 Task: Find connections with filter location Limbach-Oberfrohna with filter topic #homebuyers with filter profile language Potuguese with filter current company Sony Pictures Networks India with filter school Central University of Haryana, Mahendergarh with filter industry Personal Care Services with filter service category Videography with filter keywords title Physical Therapy Assistant
Action: Mouse moved to (496, 59)
Screenshot: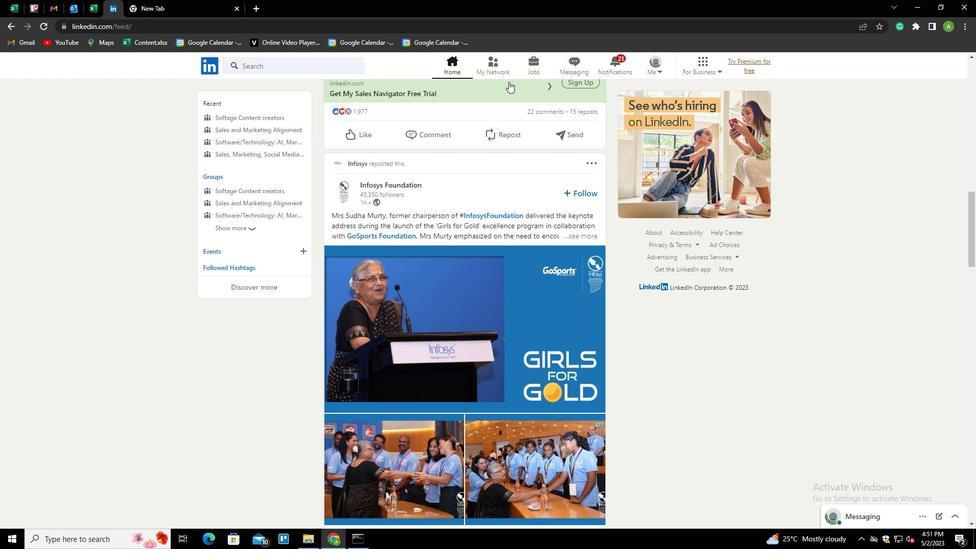 
Action: Mouse pressed left at (496, 59)
Screenshot: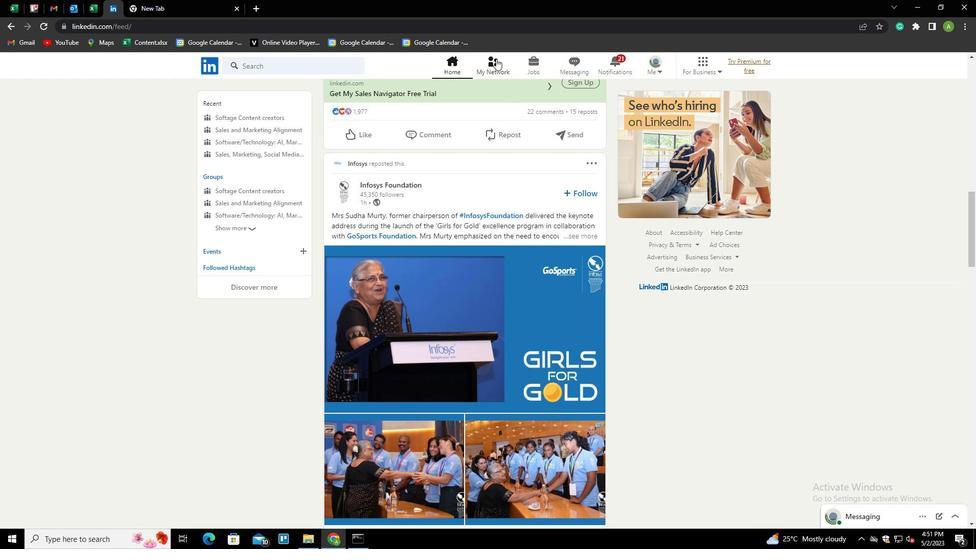 
Action: Mouse moved to (285, 118)
Screenshot: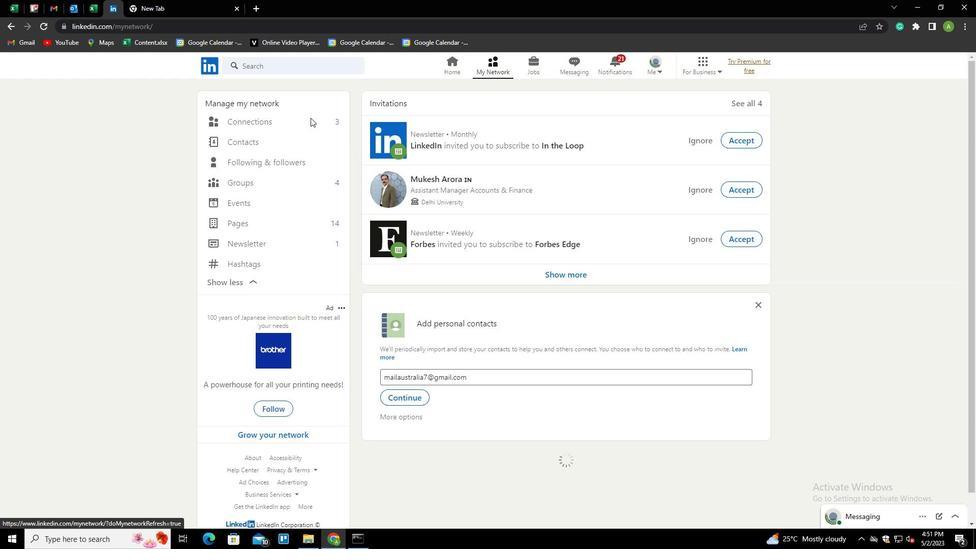 
Action: Mouse pressed left at (285, 118)
Screenshot: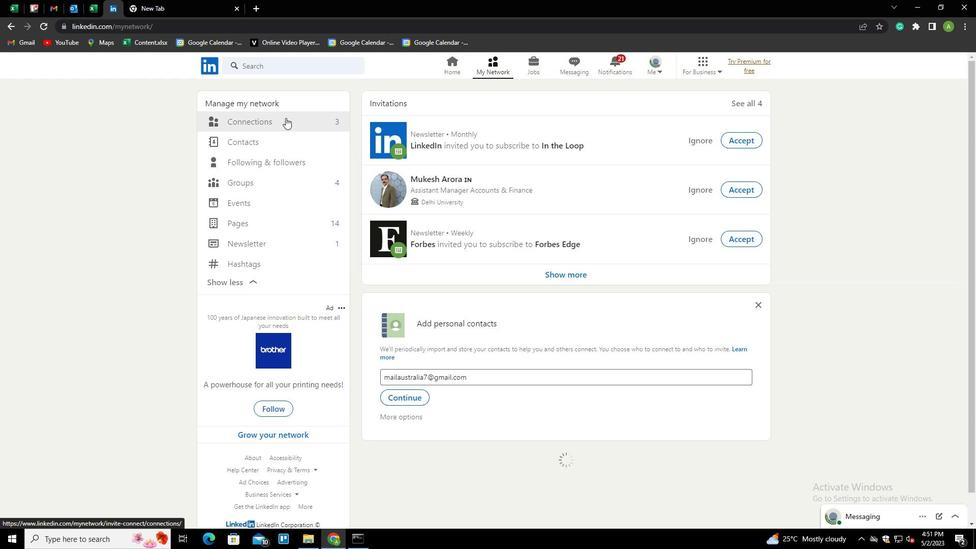 
Action: Mouse moved to (554, 124)
Screenshot: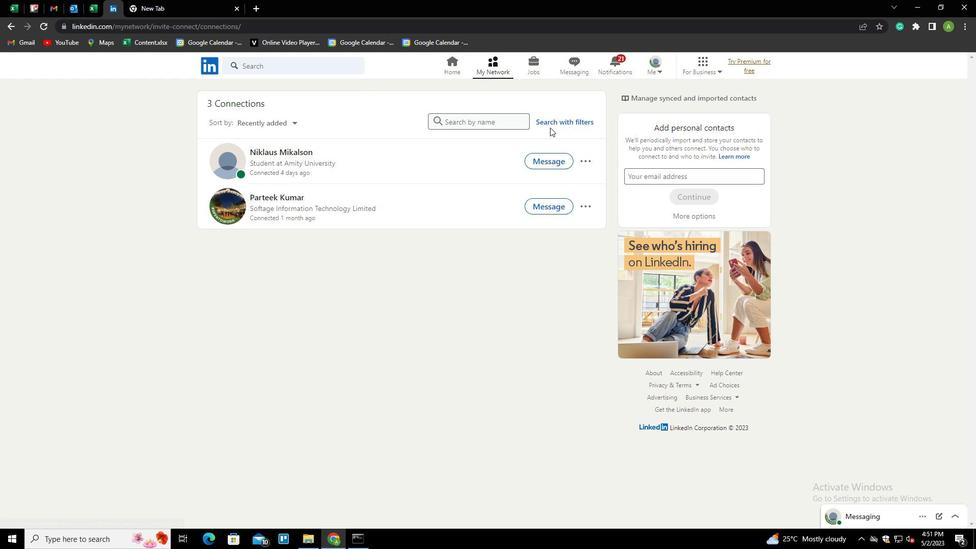 
Action: Mouse pressed left at (554, 124)
Screenshot: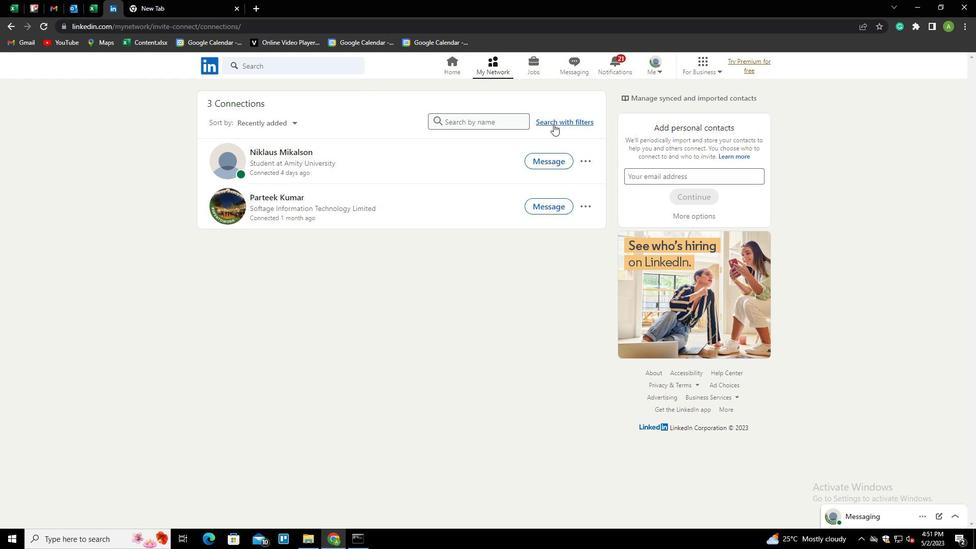 
Action: Mouse moved to (518, 95)
Screenshot: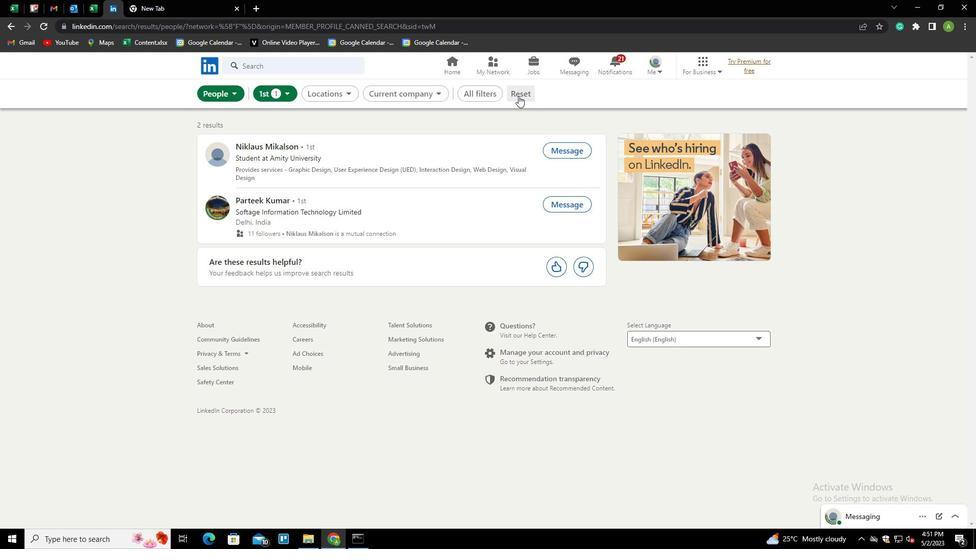 
Action: Mouse pressed left at (518, 95)
Screenshot: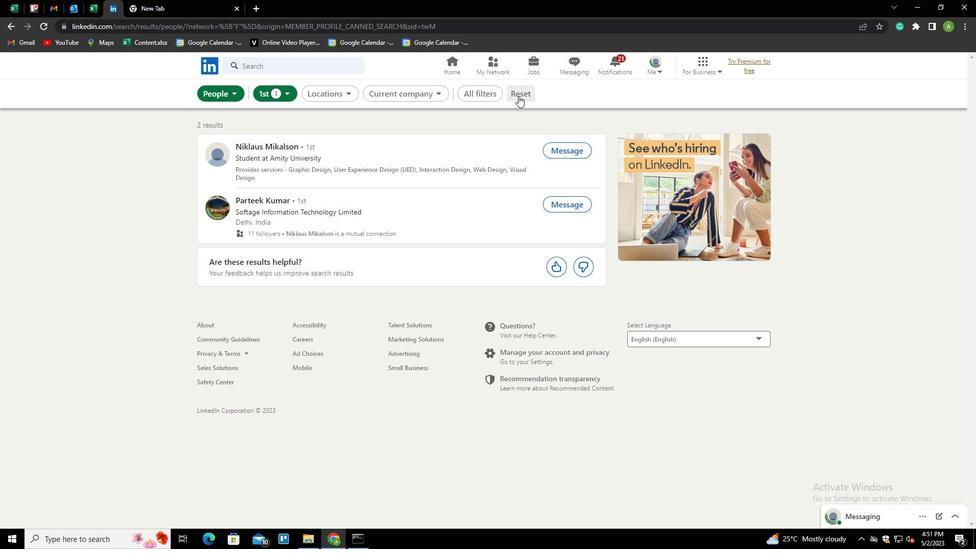
Action: Mouse moved to (512, 96)
Screenshot: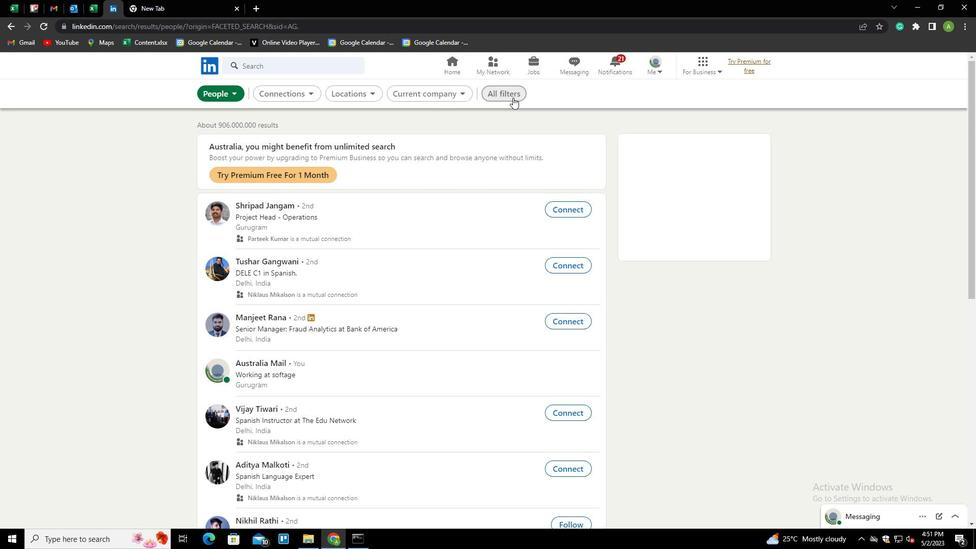 
Action: Mouse pressed left at (512, 96)
Screenshot: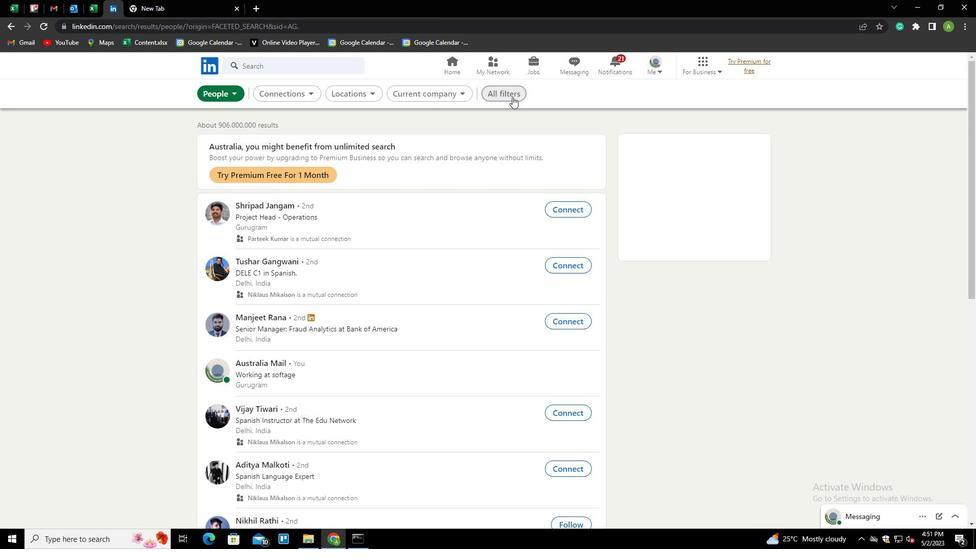 
Action: Mouse moved to (834, 276)
Screenshot: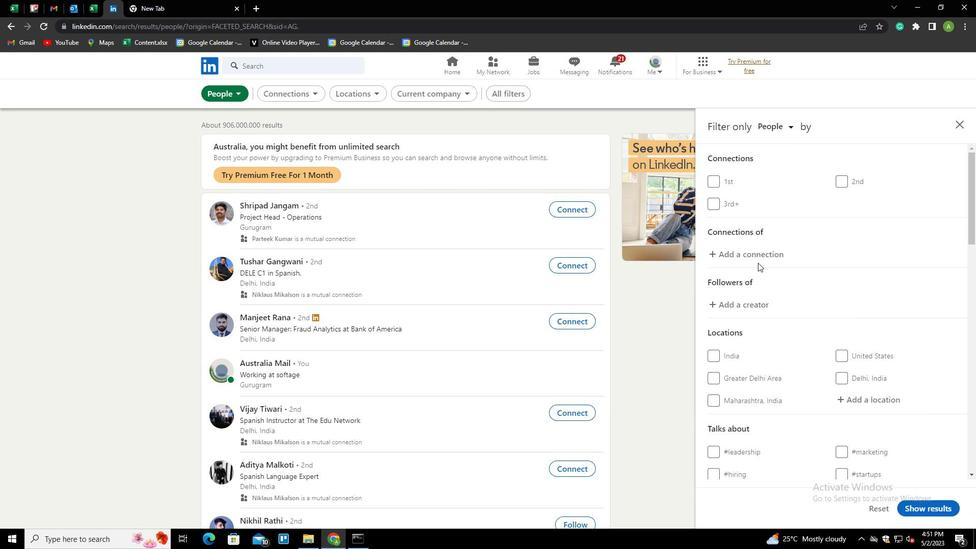 
Action: Mouse scrolled (834, 276) with delta (0, 0)
Screenshot: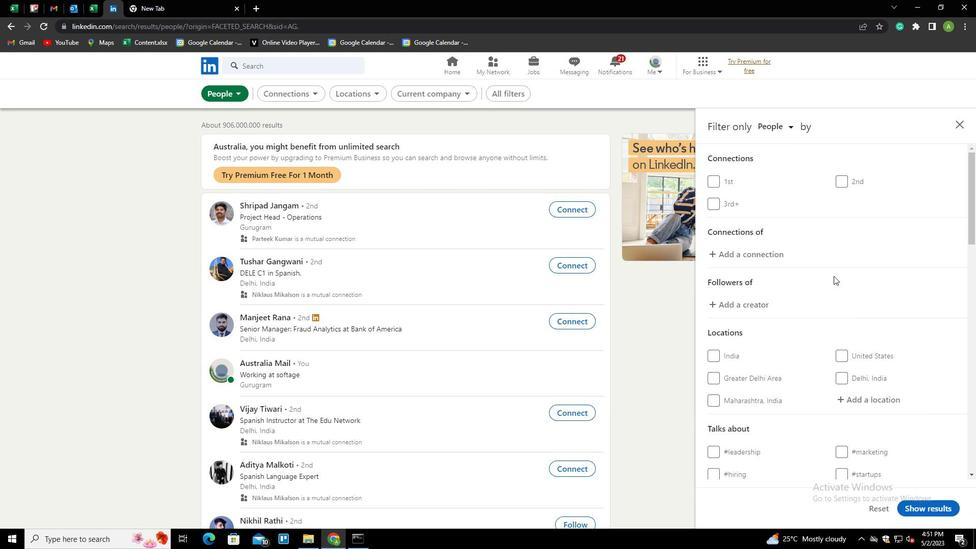 
Action: Mouse scrolled (834, 276) with delta (0, 0)
Screenshot: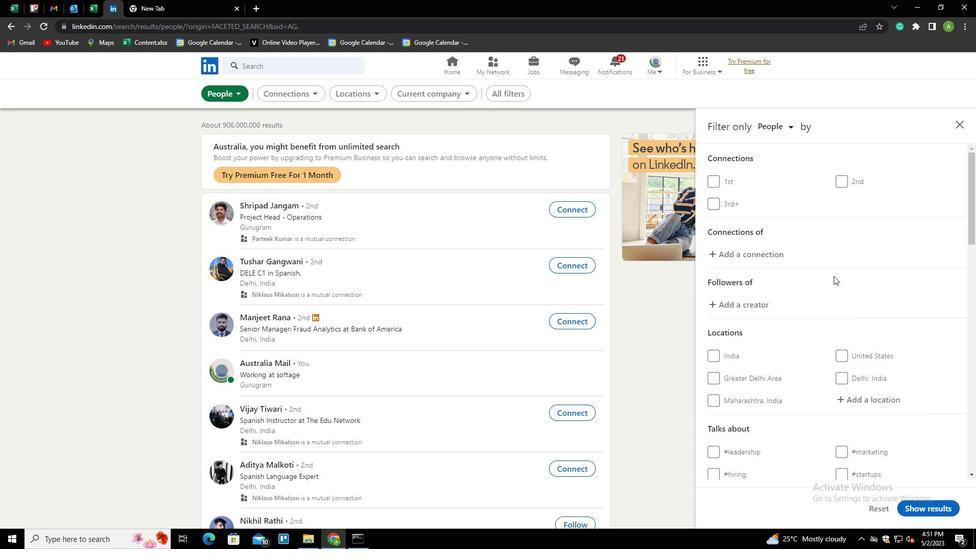 
Action: Mouse moved to (845, 294)
Screenshot: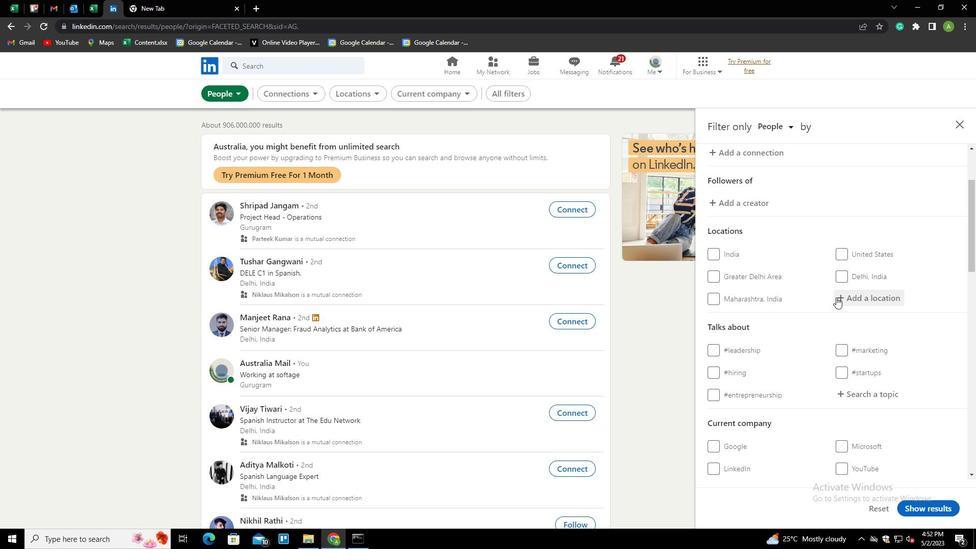 
Action: Mouse pressed left at (845, 294)
Screenshot: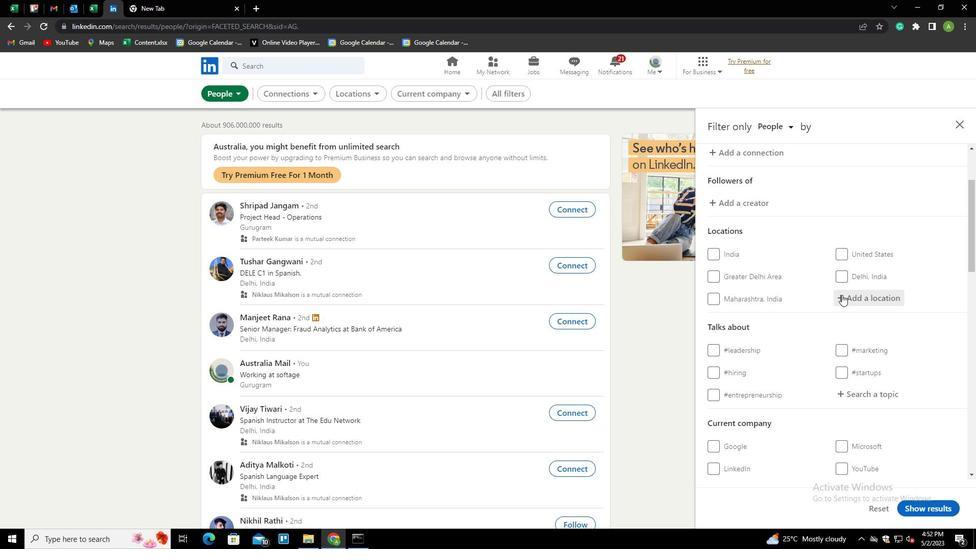 
Action: Mouse moved to (853, 296)
Screenshot: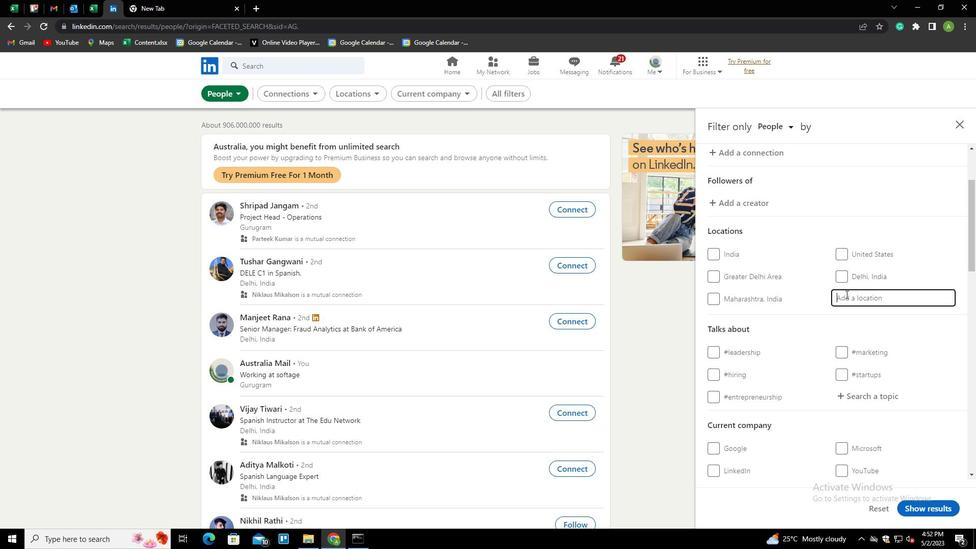 
Action: Mouse pressed left at (853, 296)
Screenshot: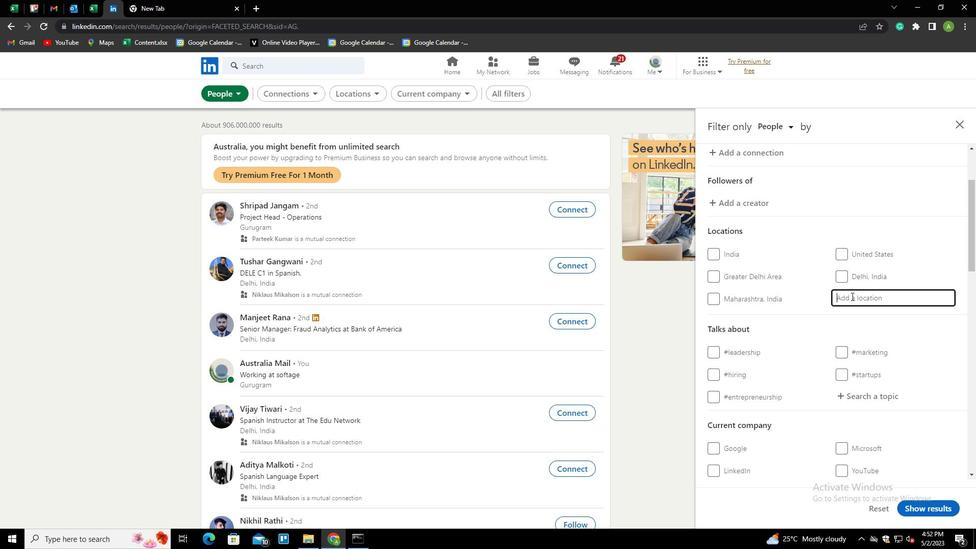 
Action: Mouse moved to (853, 297)
Screenshot: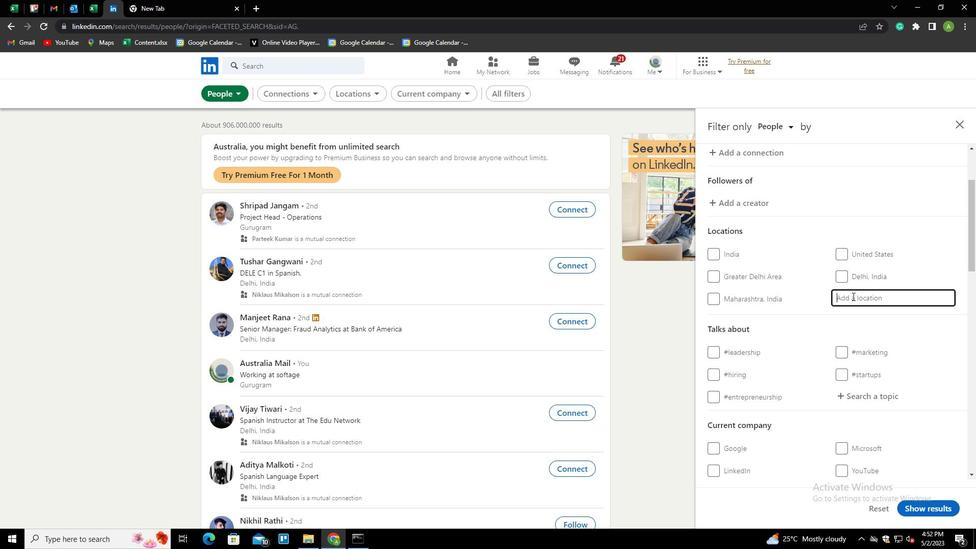 
Action: Key pressed <Key.shift>LIMBACH-<Key.shift>OBER<Key.down><Key.enter>
Screenshot: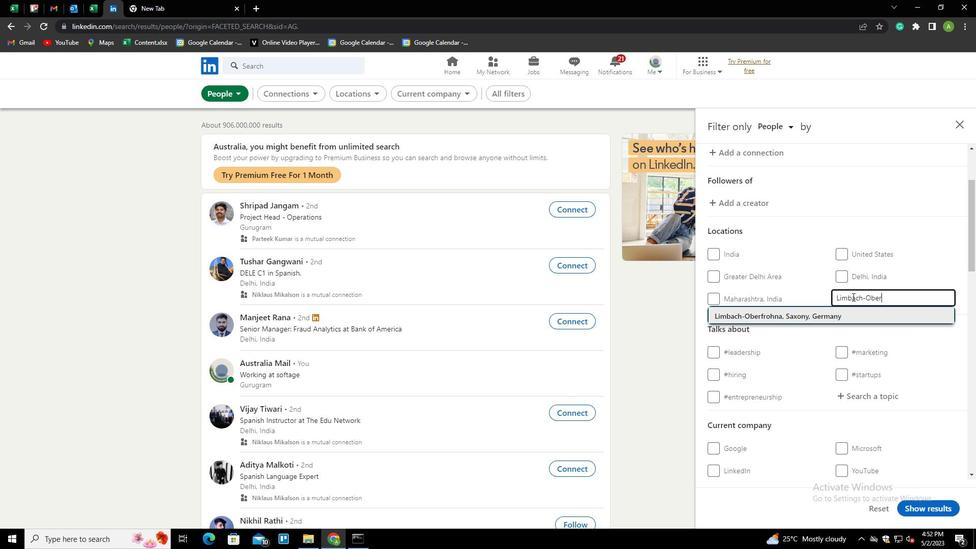 
Action: Mouse scrolled (853, 296) with delta (0, 0)
Screenshot: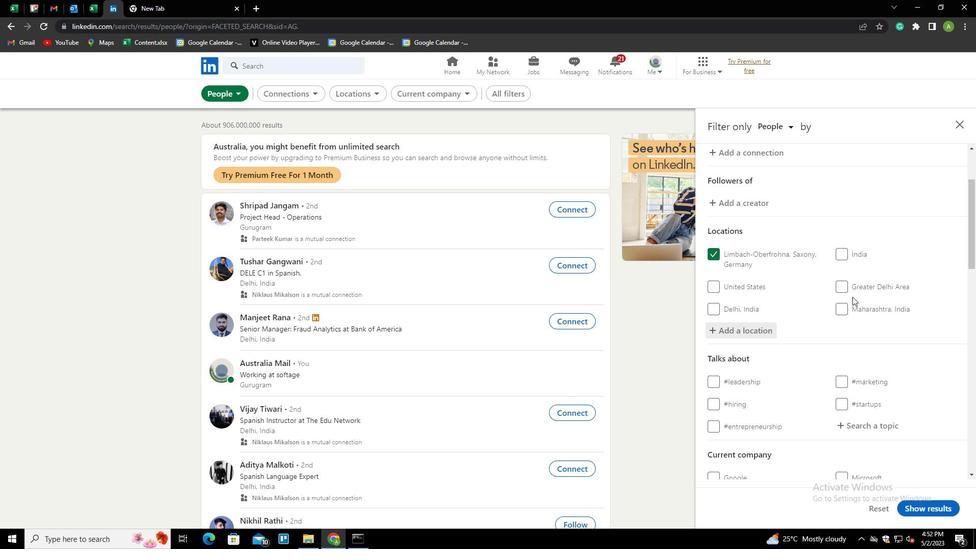 
Action: Mouse scrolled (853, 296) with delta (0, 0)
Screenshot: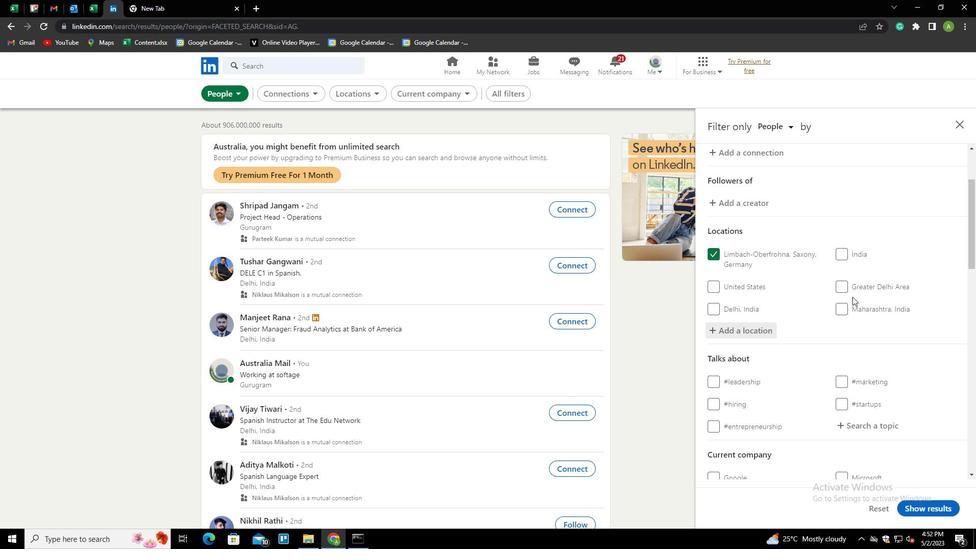 
Action: Mouse moved to (860, 325)
Screenshot: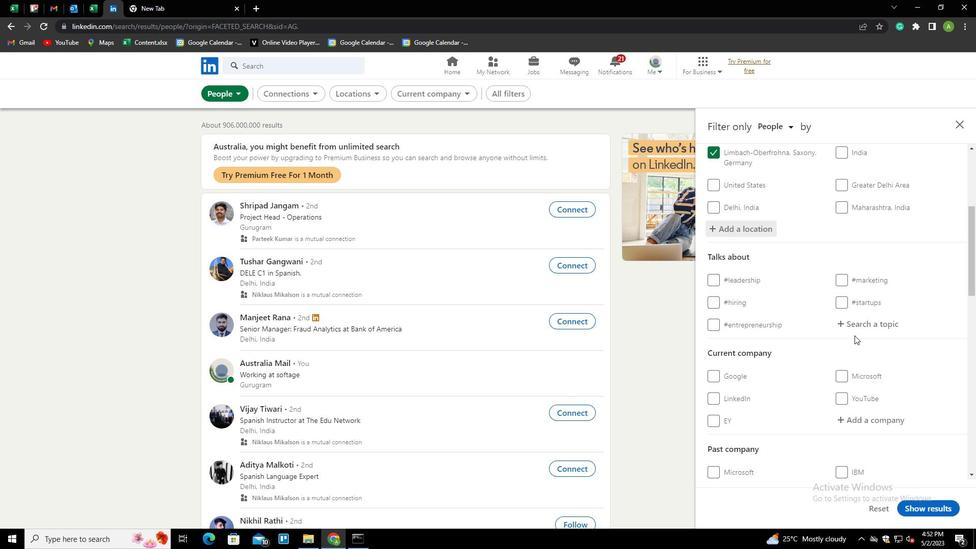 
Action: Mouse pressed left at (860, 325)
Screenshot: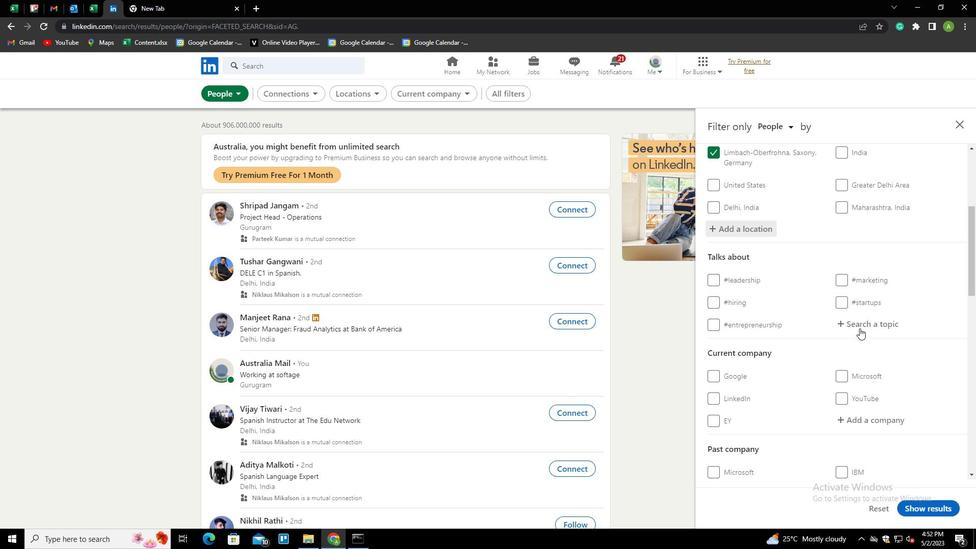 
Action: Key pressed HOMEBUYERS<Key.down><Key.enter>
Screenshot: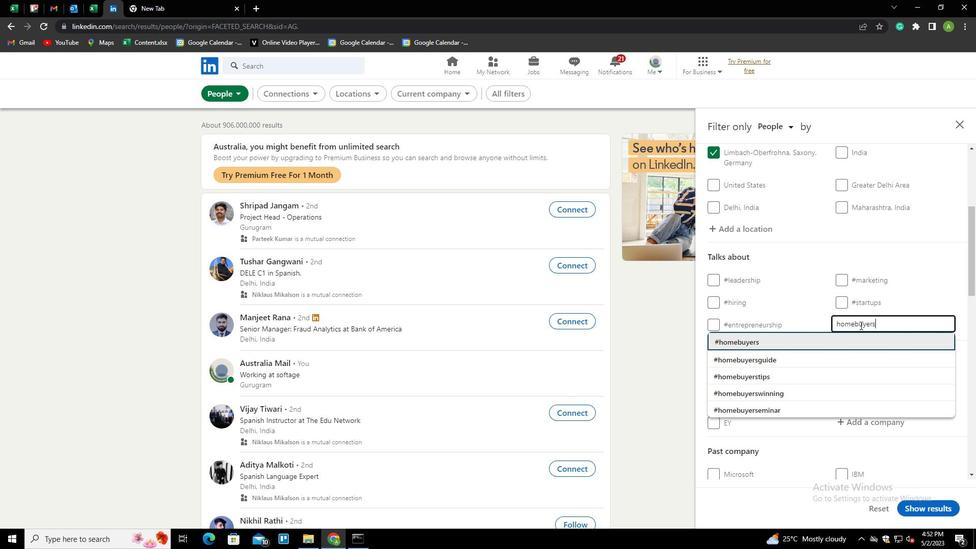 
Action: Mouse scrolled (860, 325) with delta (0, 0)
Screenshot: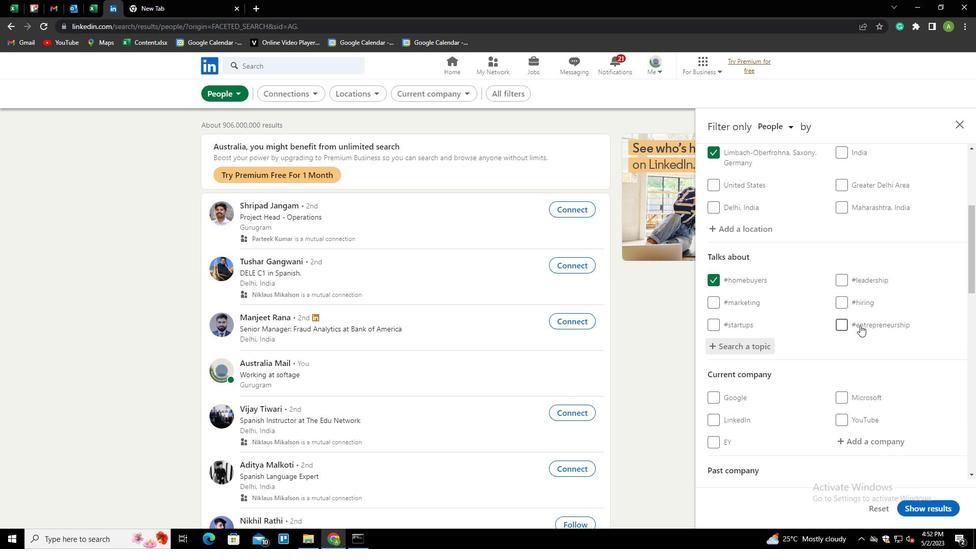 
Action: Mouse scrolled (860, 325) with delta (0, 0)
Screenshot: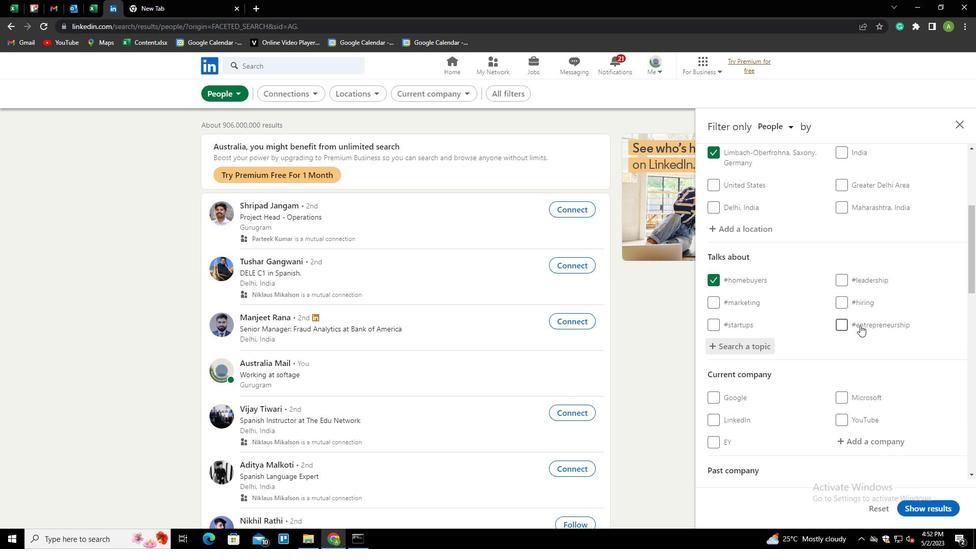 
Action: Mouse scrolled (860, 325) with delta (0, 0)
Screenshot: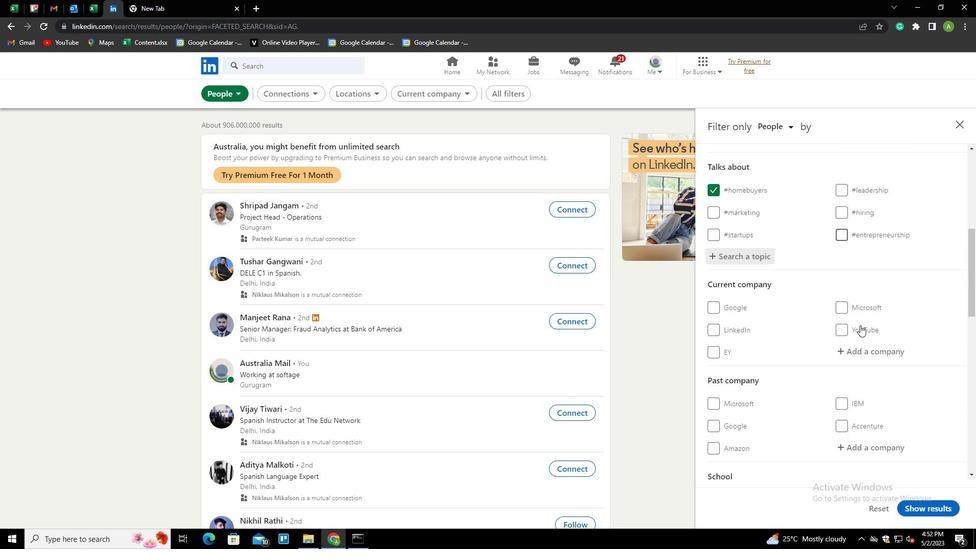 
Action: Mouse scrolled (860, 325) with delta (0, 0)
Screenshot: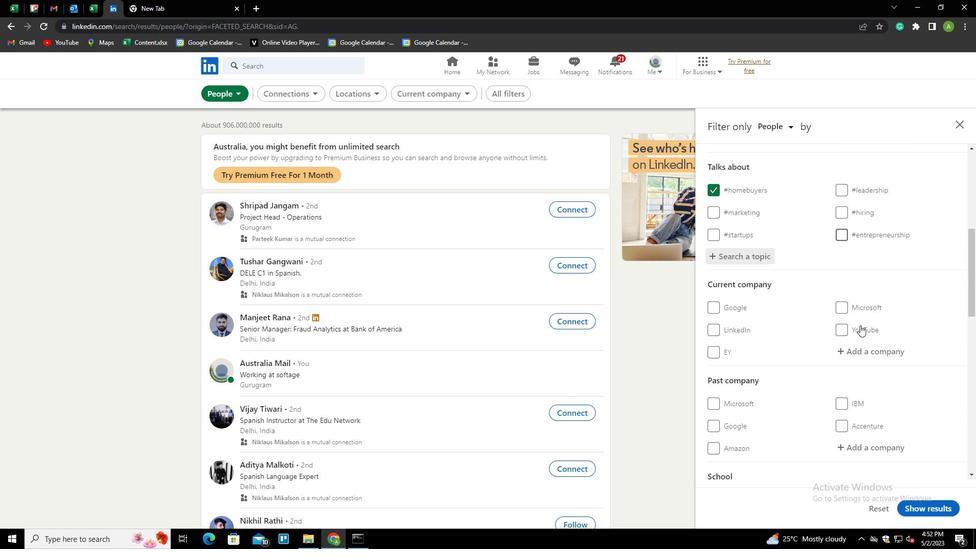 
Action: Mouse scrolled (860, 325) with delta (0, 0)
Screenshot: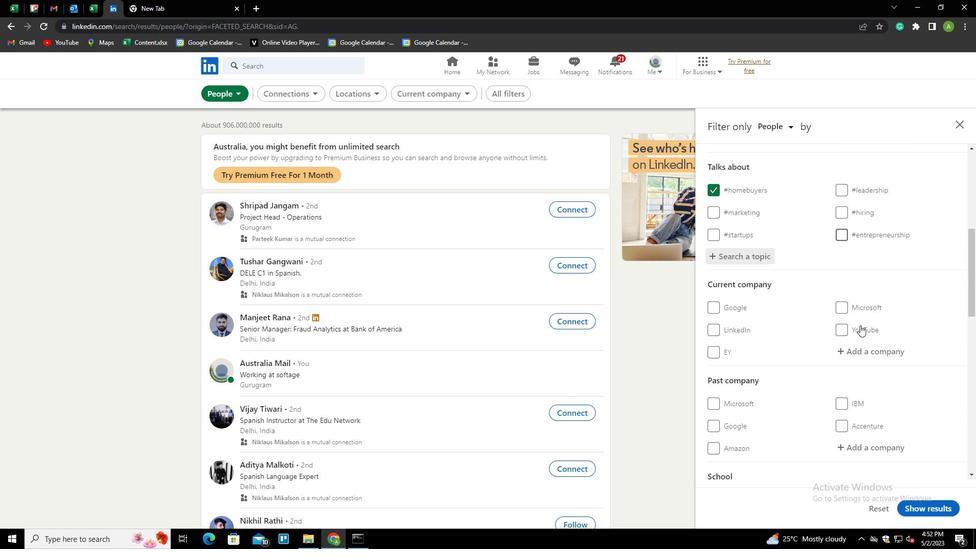 
Action: Mouse scrolled (860, 325) with delta (0, 0)
Screenshot: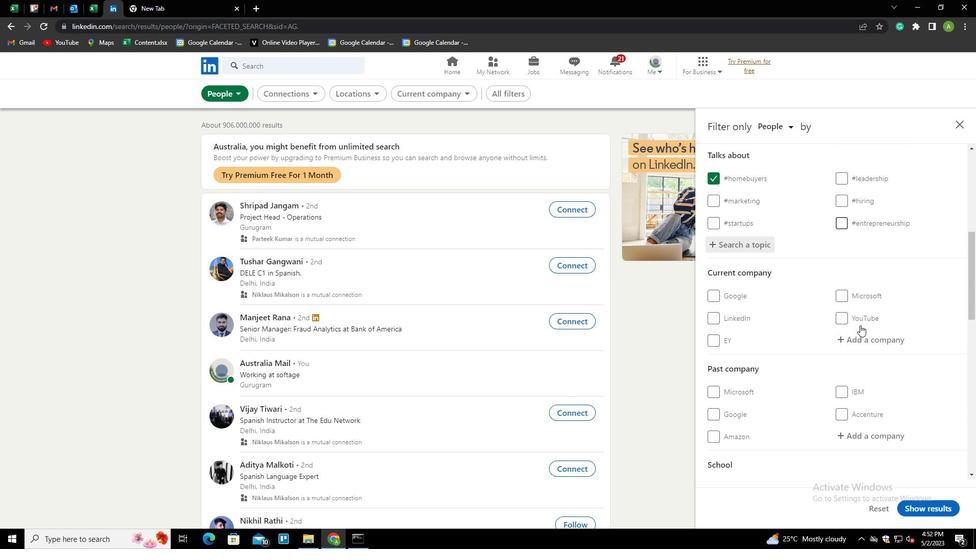 
Action: Mouse scrolled (860, 325) with delta (0, 0)
Screenshot: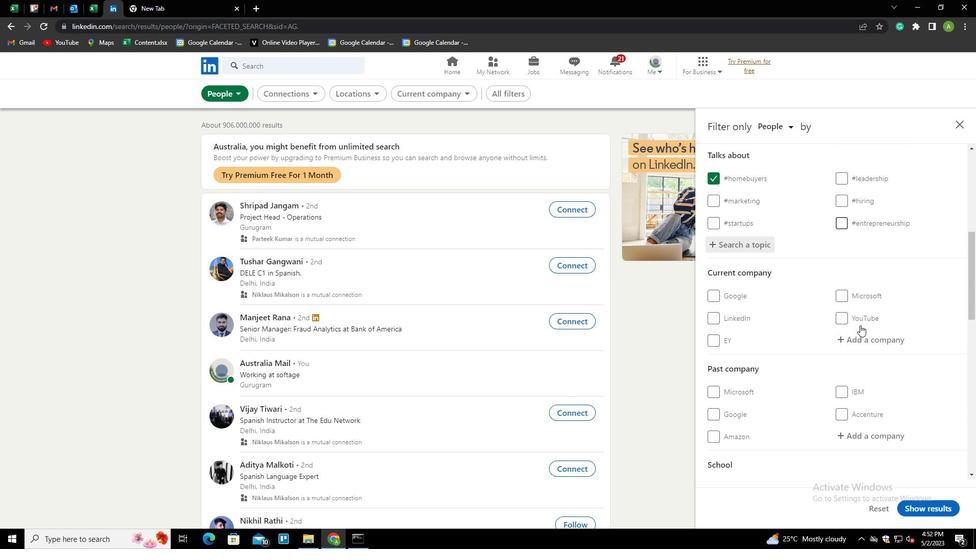 
Action: Mouse scrolled (860, 325) with delta (0, 0)
Screenshot: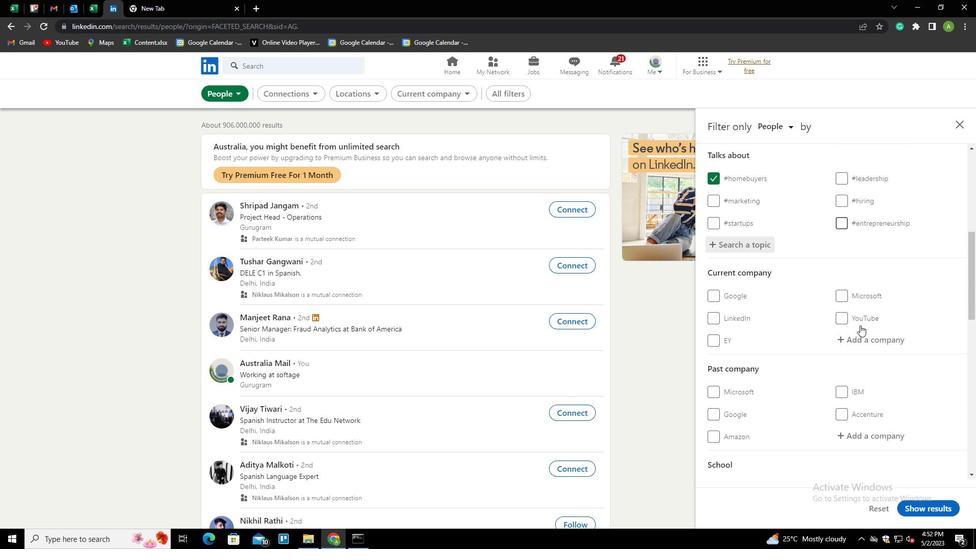 
Action: Mouse scrolled (860, 325) with delta (0, 0)
Screenshot: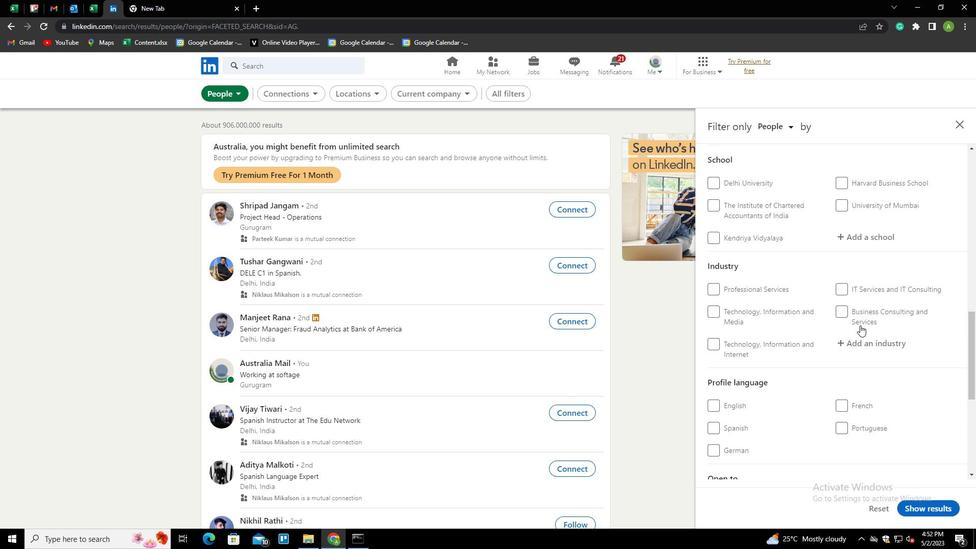 
Action: Mouse scrolled (860, 325) with delta (0, 0)
Screenshot: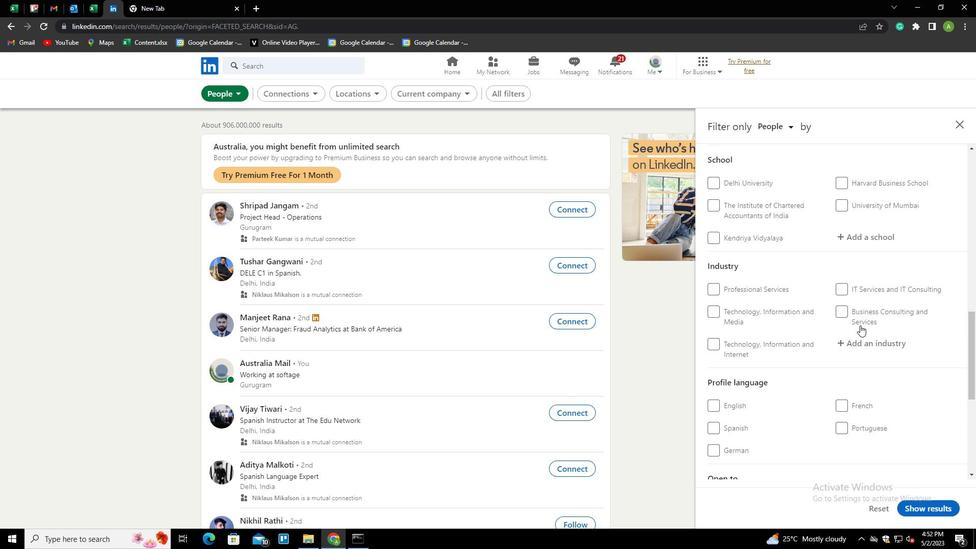 
Action: Mouse moved to (843, 328)
Screenshot: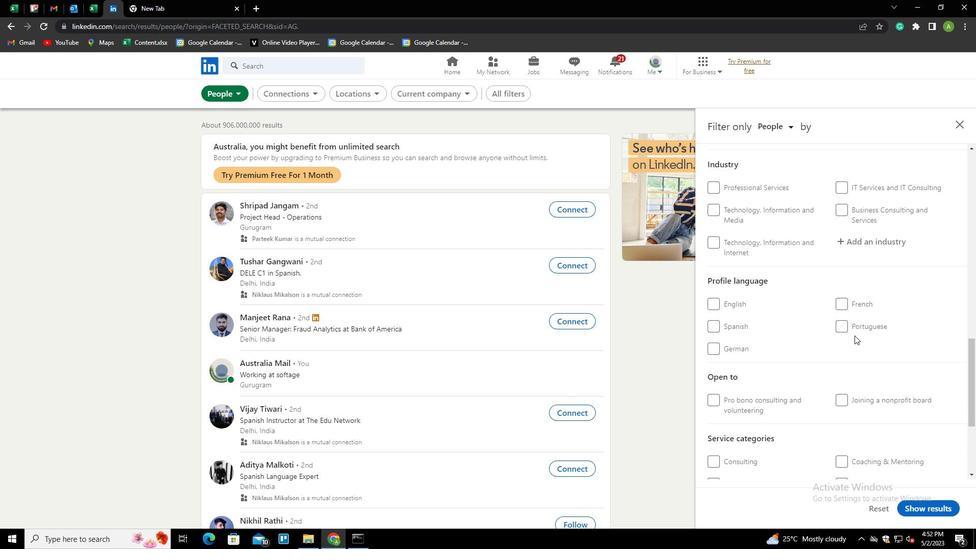 
Action: Mouse pressed left at (843, 328)
Screenshot: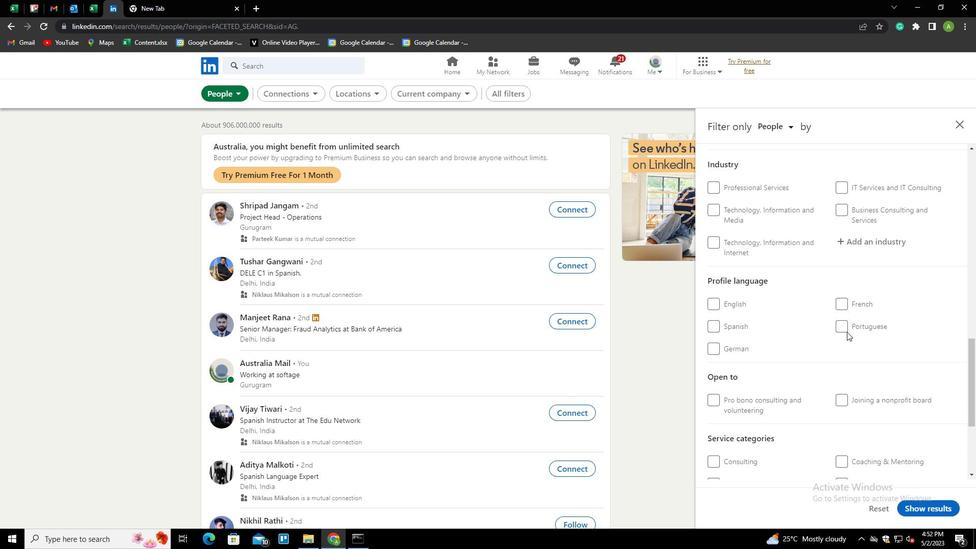 
Action: Mouse moved to (875, 311)
Screenshot: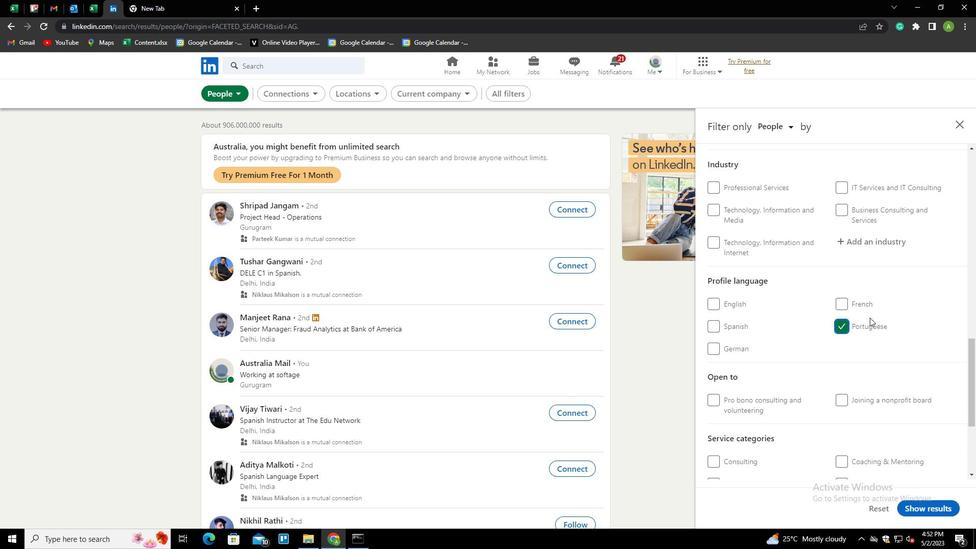 
Action: Mouse scrolled (875, 311) with delta (0, 0)
Screenshot: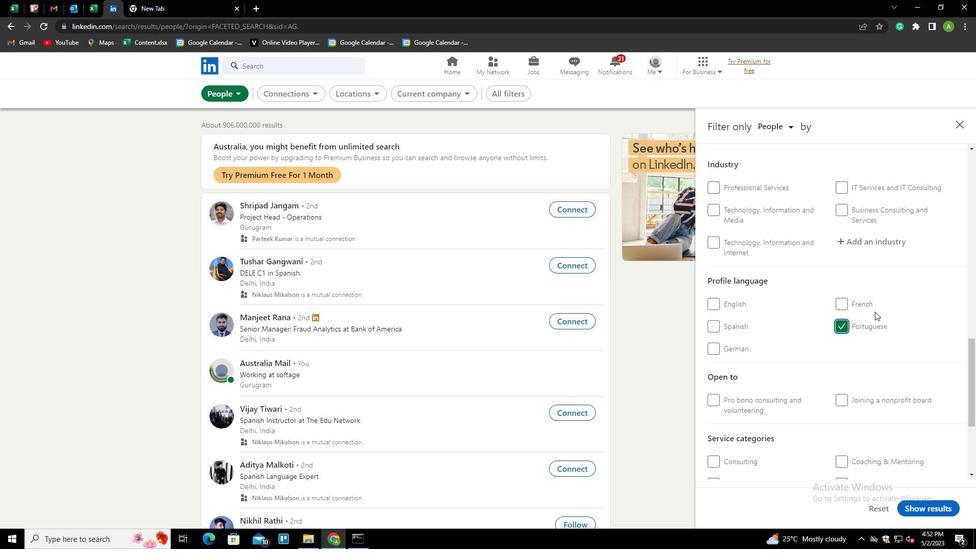 
Action: Mouse scrolled (875, 311) with delta (0, 0)
Screenshot: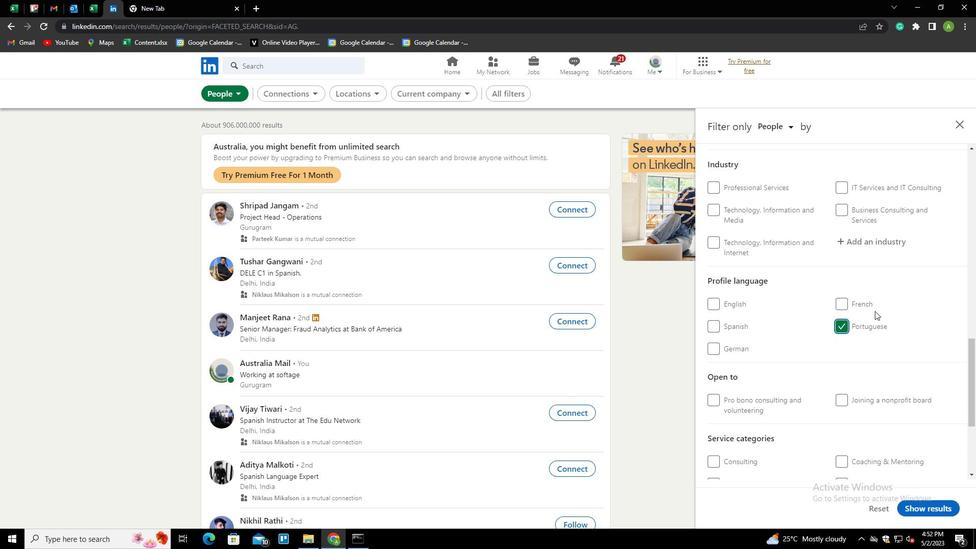 
Action: Mouse scrolled (875, 311) with delta (0, 0)
Screenshot: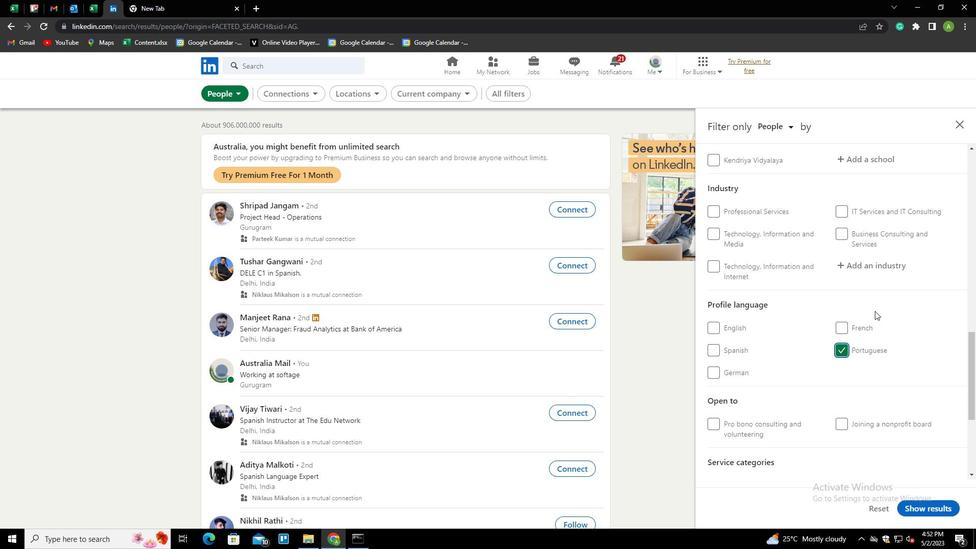 
Action: Mouse scrolled (875, 311) with delta (0, 0)
Screenshot: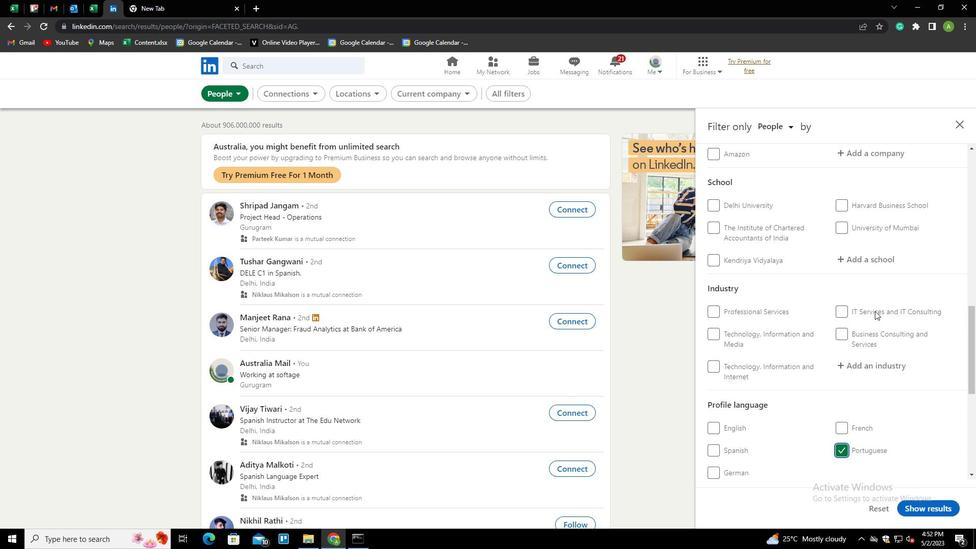 
Action: Mouse scrolled (875, 311) with delta (0, 0)
Screenshot: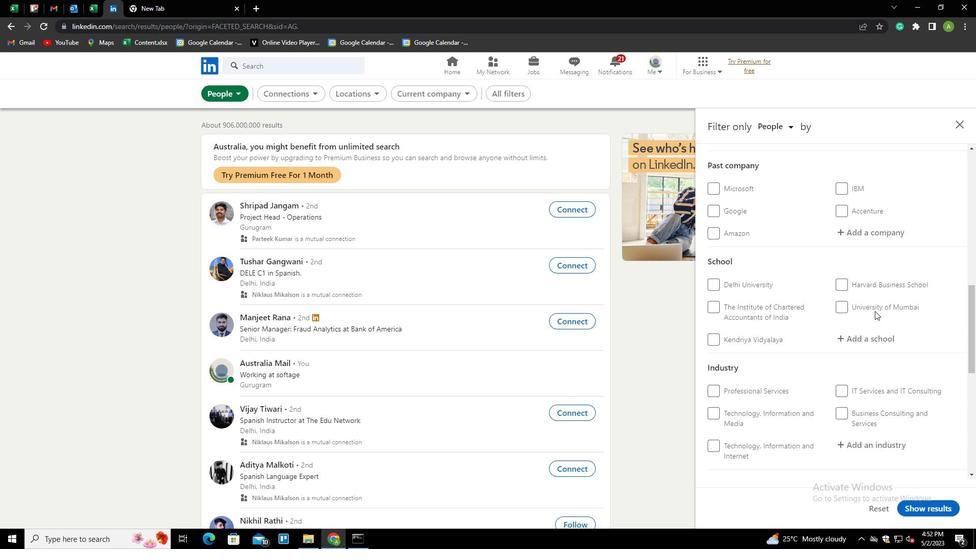 
Action: Mouse scrolled (875, 311) with delta (0, 0)
Screenshot: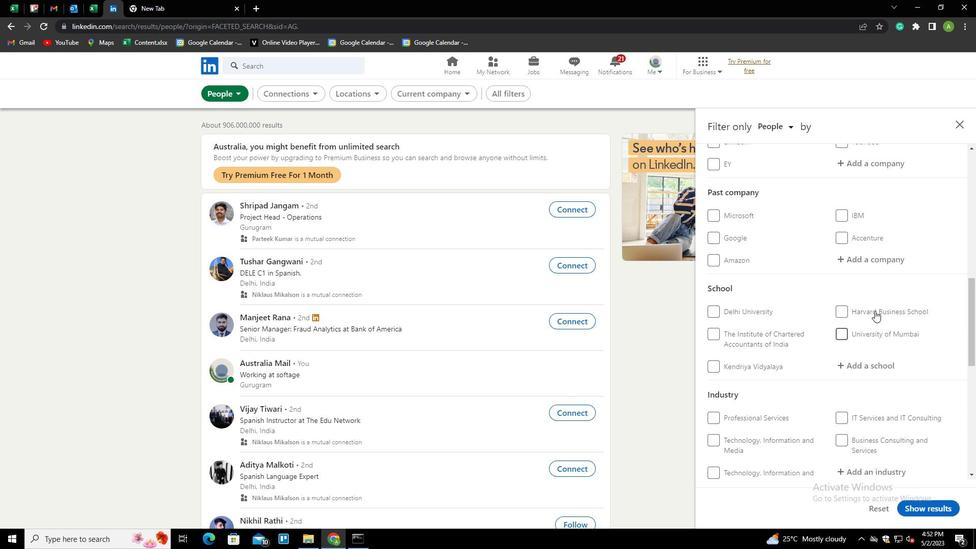 
Action: Mouse scrolled (875, 311) with delta (0, 0)
Screenshot: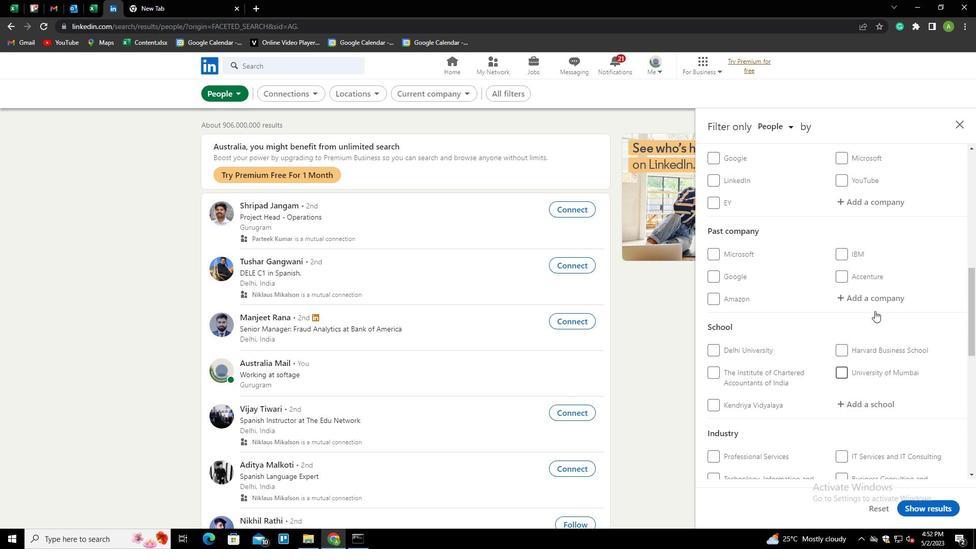 
Action: Mouse scrolled (875, 311) with delta (0, 0)
Screenshot: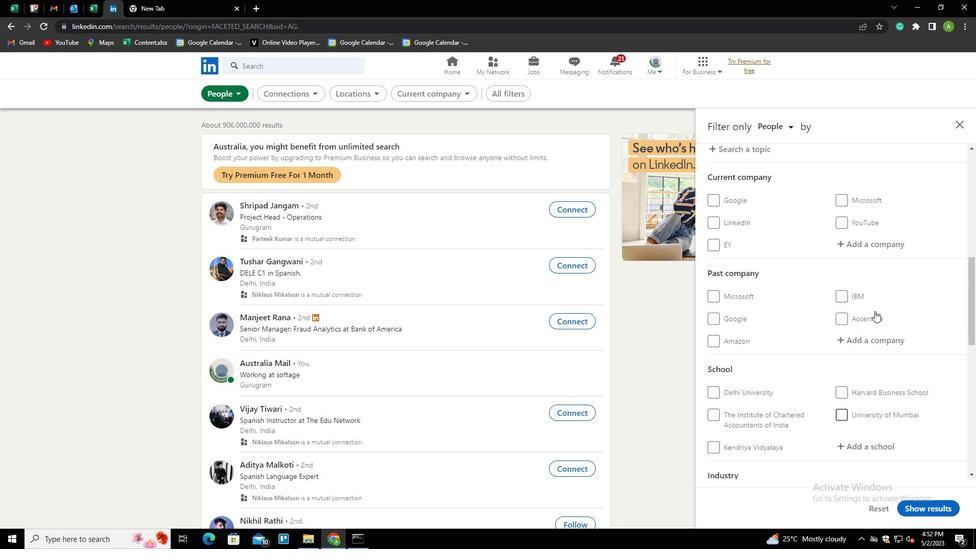 
Action: Mouse moved to (867, 335)
Screenshot: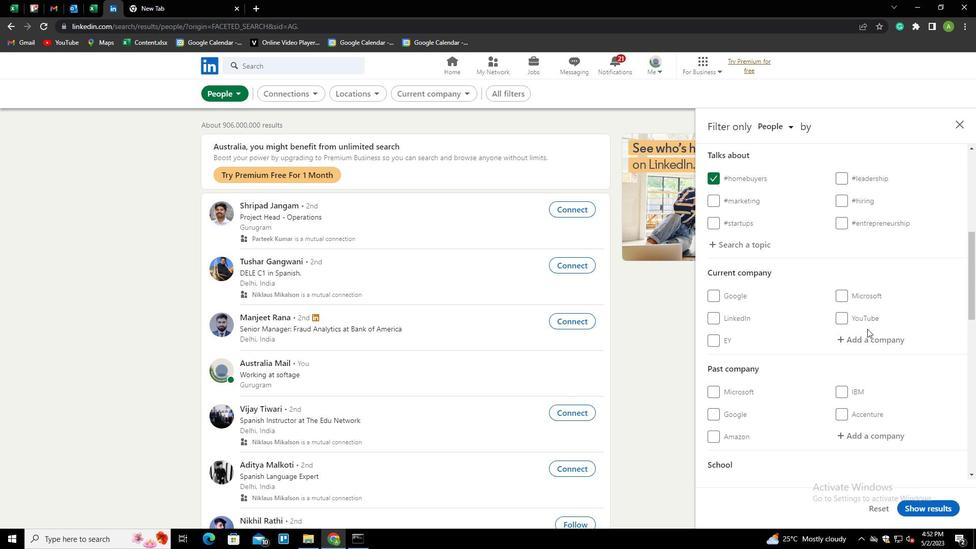 
Action: Mouse pressed left at (867, 335)
Screenshot: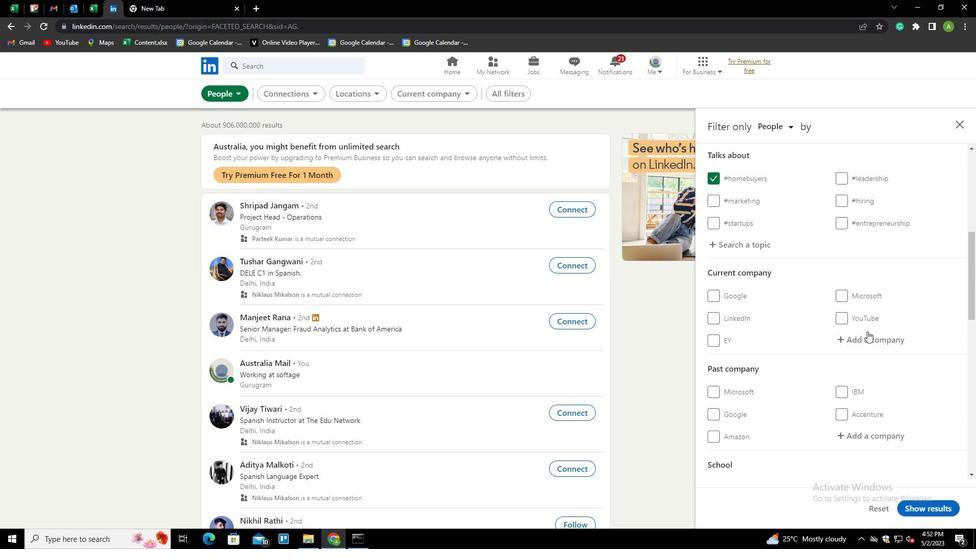
Action: Mouse moved to (867, 335)
Screenshot: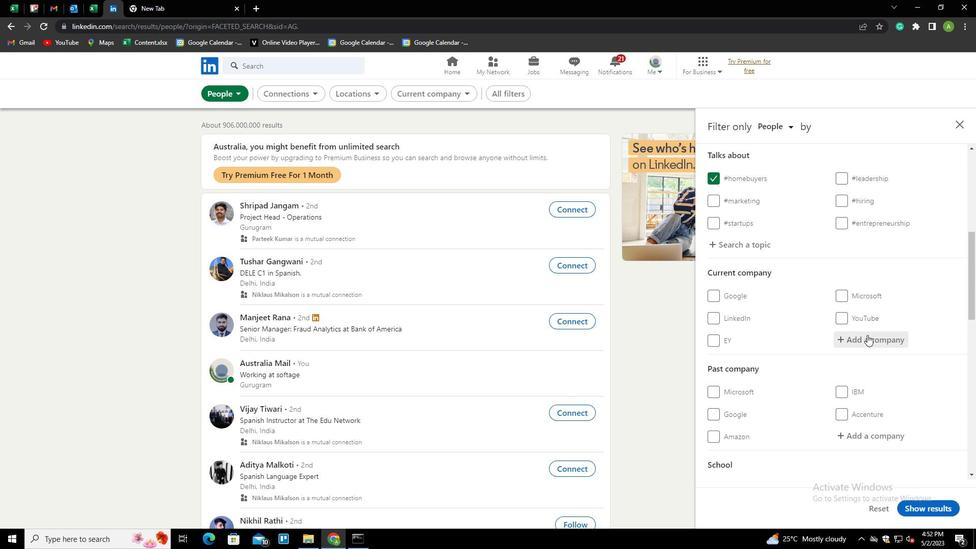 
Action: Key pressed <Key.shift>
Screenshot: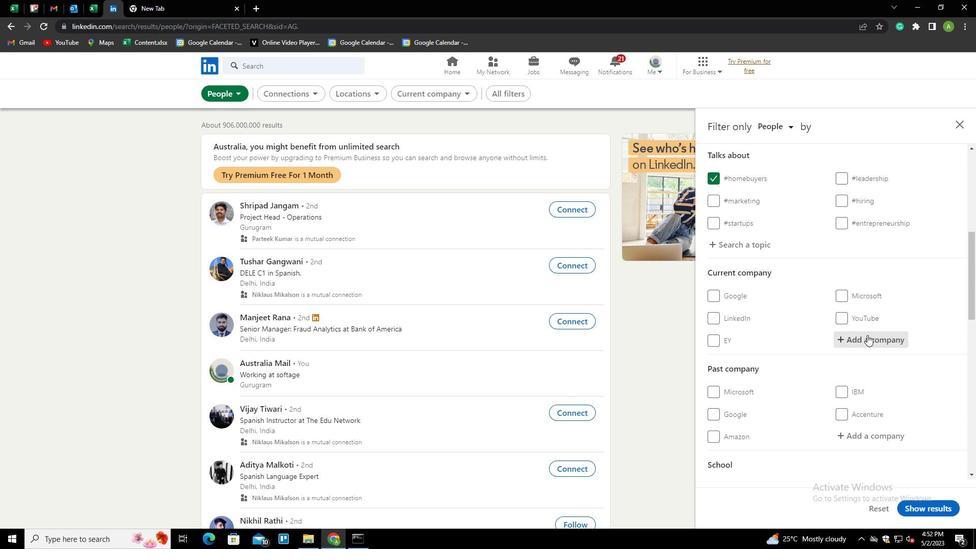 
Action: Mouse moved to (866, 336)
Screenshot: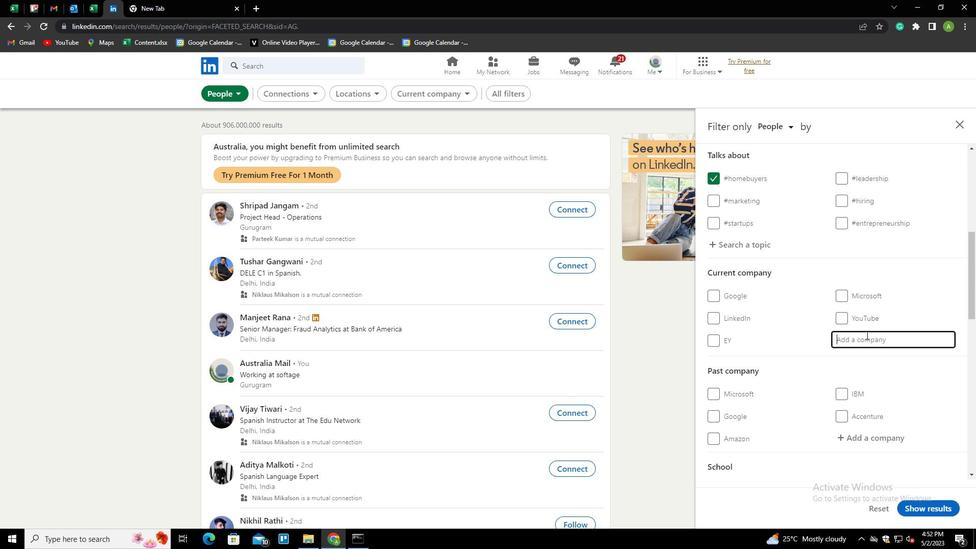
Action: Key pressed S
Screenshot: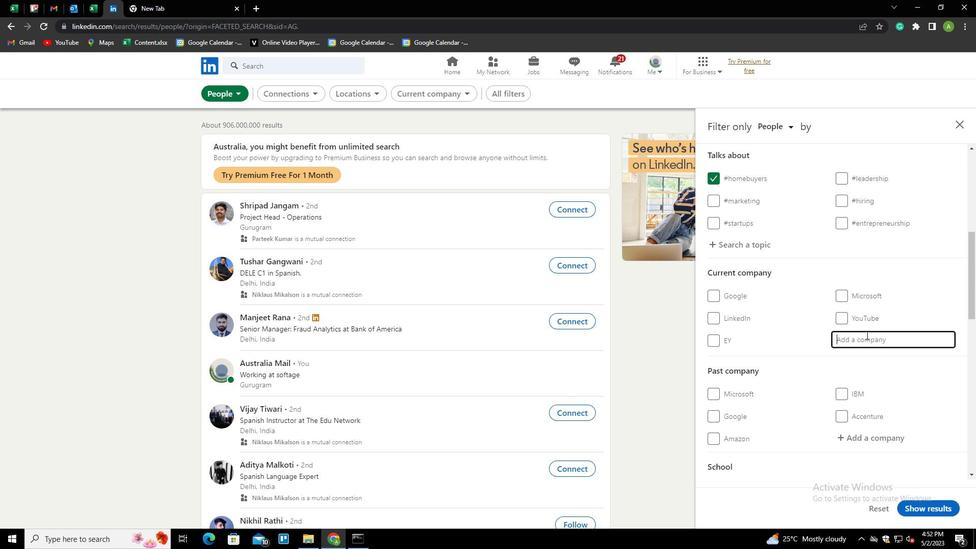 
Action: Mouse moved to (864, 337)
Screenshot: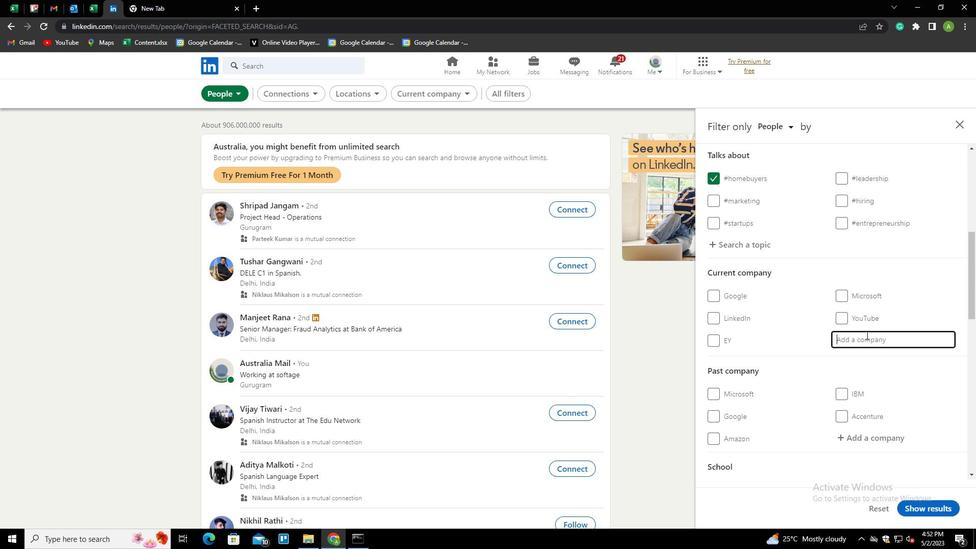 
Action: Key pressed ONL<Key.backspace>Y<Key.space><Key.shift>PU<Key.backspace>ICTURES<Key.down><Key.down><Key.up><Key.down><Key.space><Key.shift>NETWORKS<Key.down><Key.enter>
Screenshot: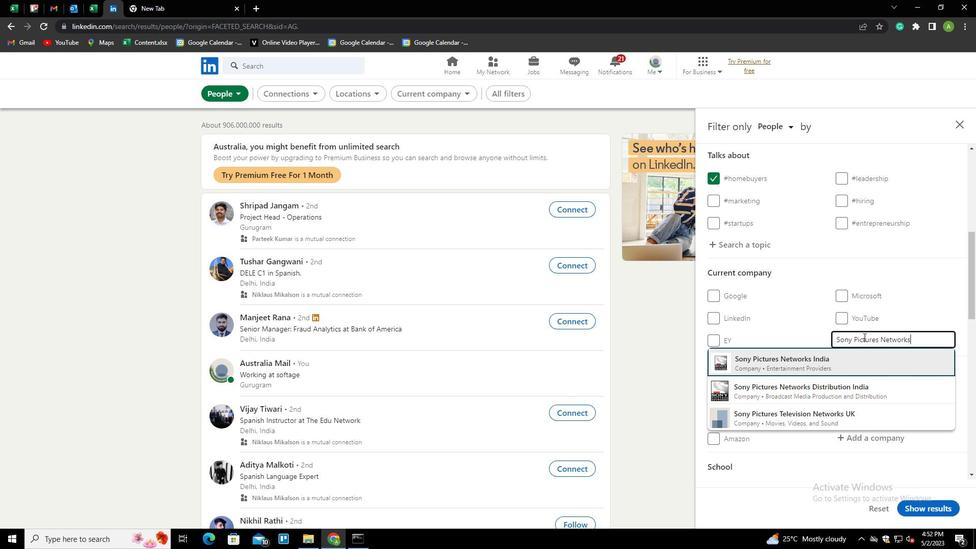 
Action: Mouse scrolled (864, 336) with delta (0, 0)
Screenshot: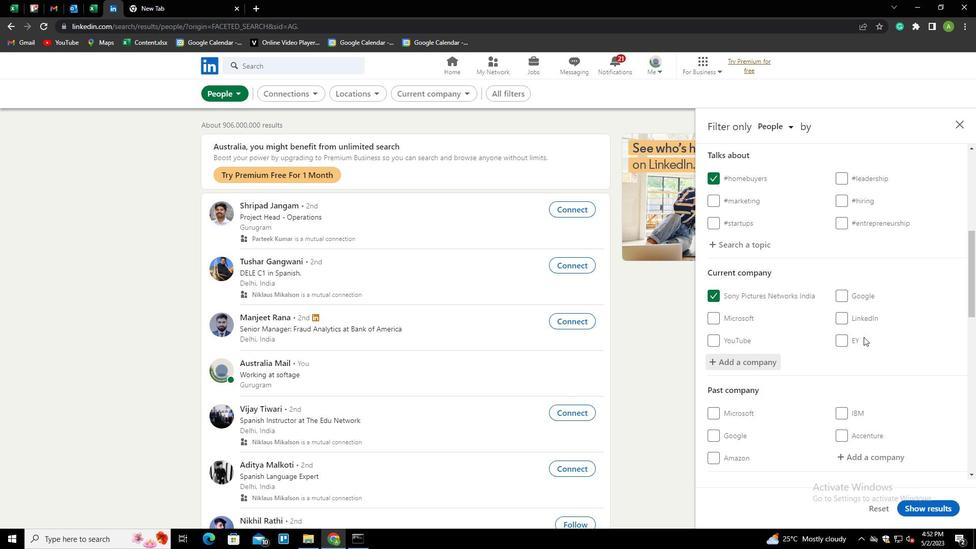 
Action: Mouse scrolled (864, 336) with delta (0, 0)
Screenshot: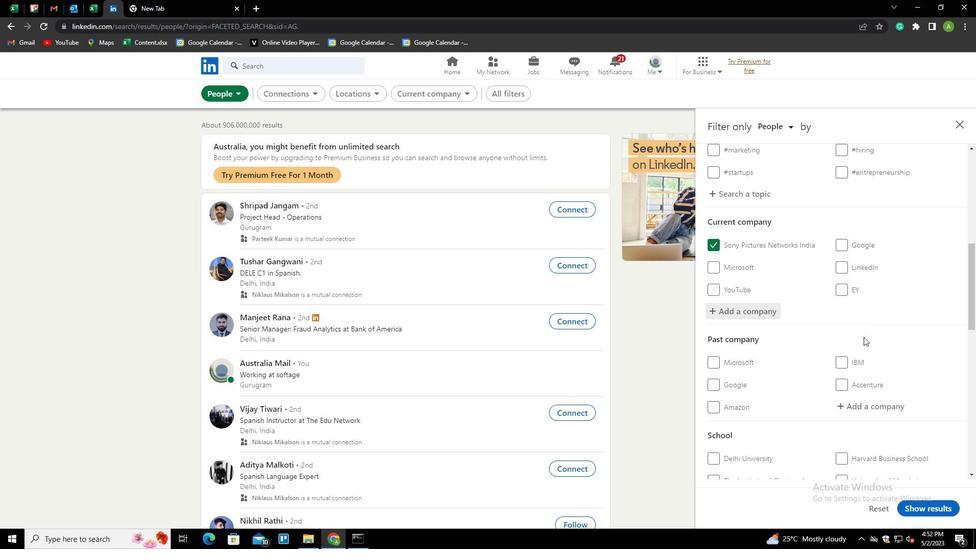 
Action: Mouse scrolled (864, 336) with delta (0, 0)
Screenshot: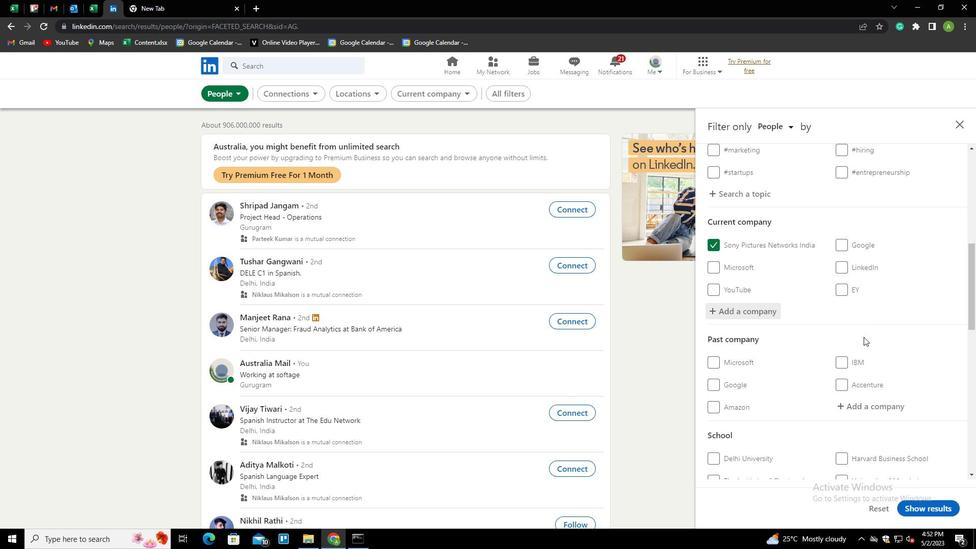 
Action: Mouse scrolled (864, 336) with delta (0, 0)
Screenshot: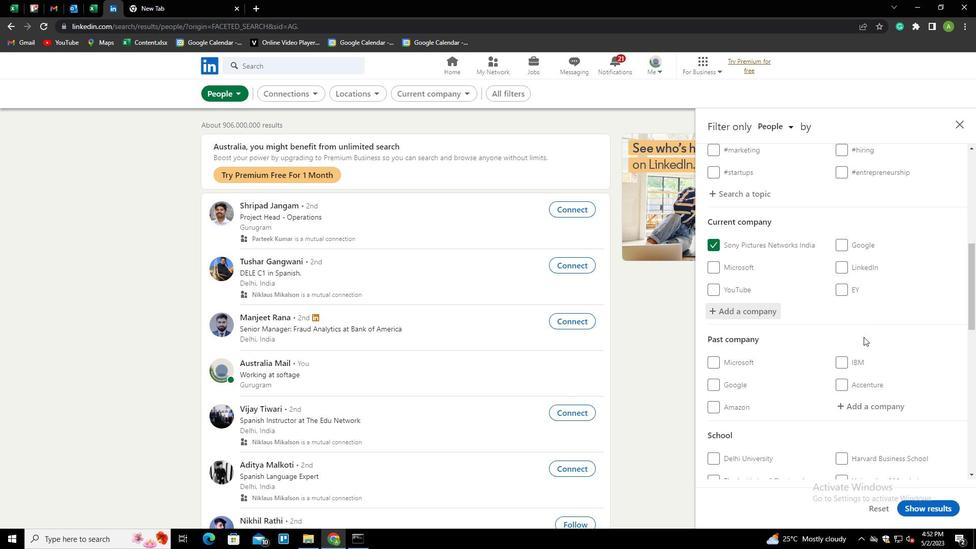 
Action: Mouse moved to (854, 359)
Screenshot: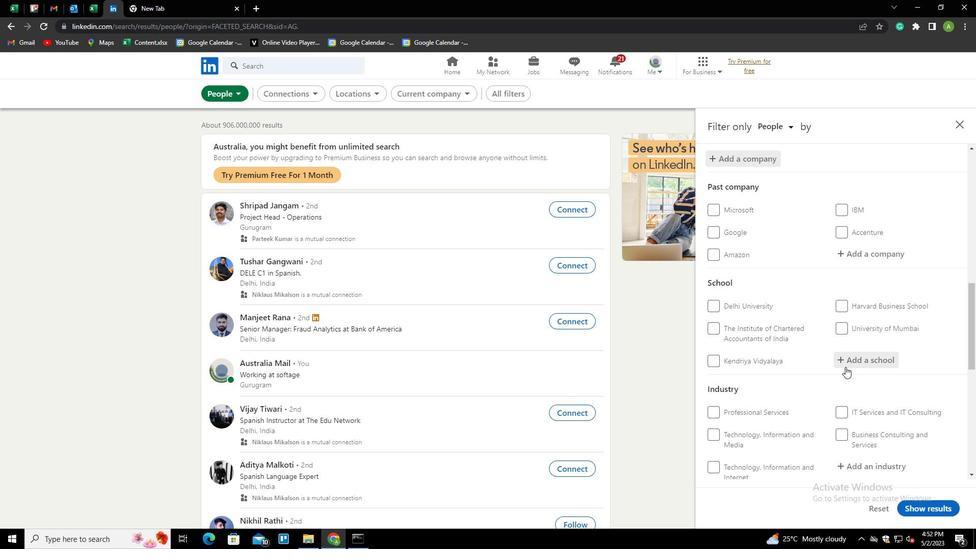
Action: Mouse pressed left at (854, 359)
Screenshot: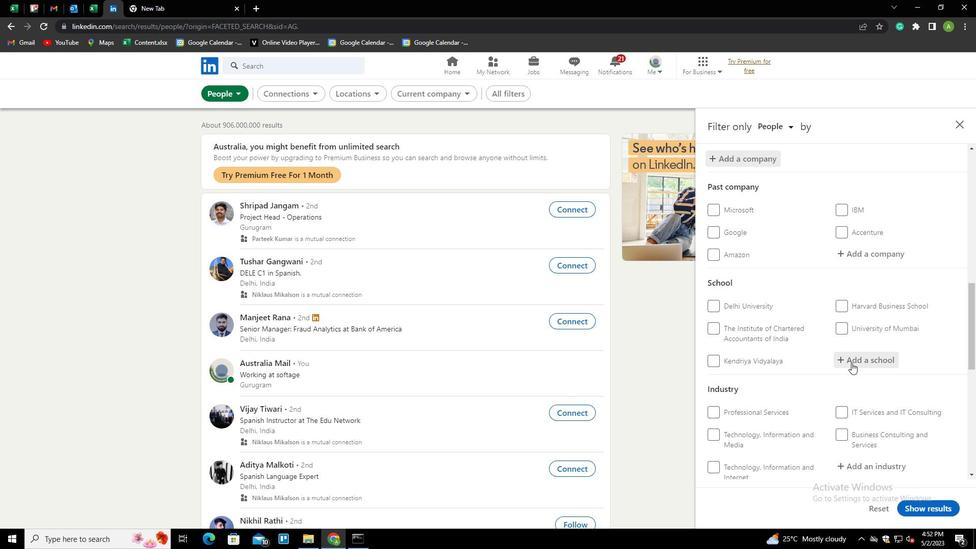 
Action: Mouse moved to (853, 357)
Screenshot: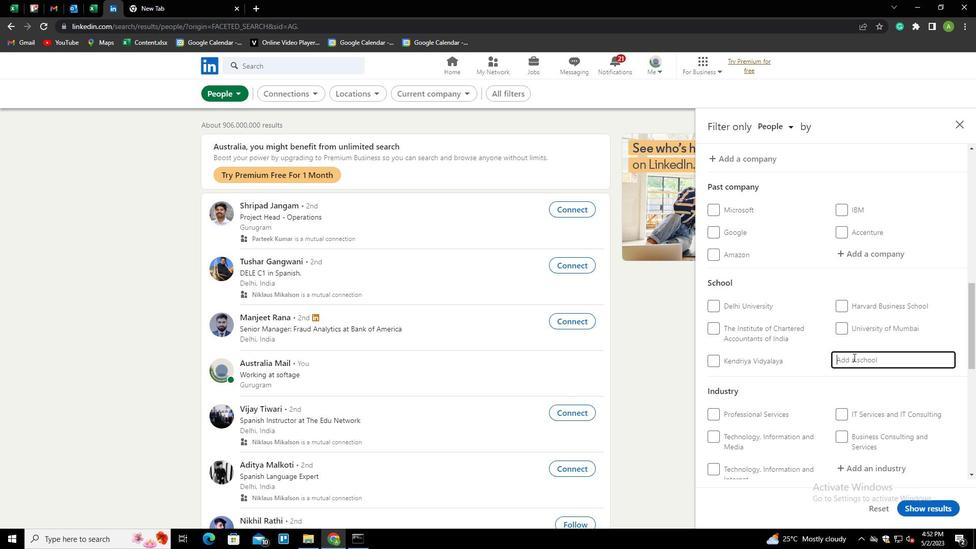 
Action: Key pressed CENTRAL<Key.space><Key.shift>UNIVERSITY<Key.space>OF<Key.space><Key.shift>HA<Key.down><Key.down><Key.enter>
Screenshot: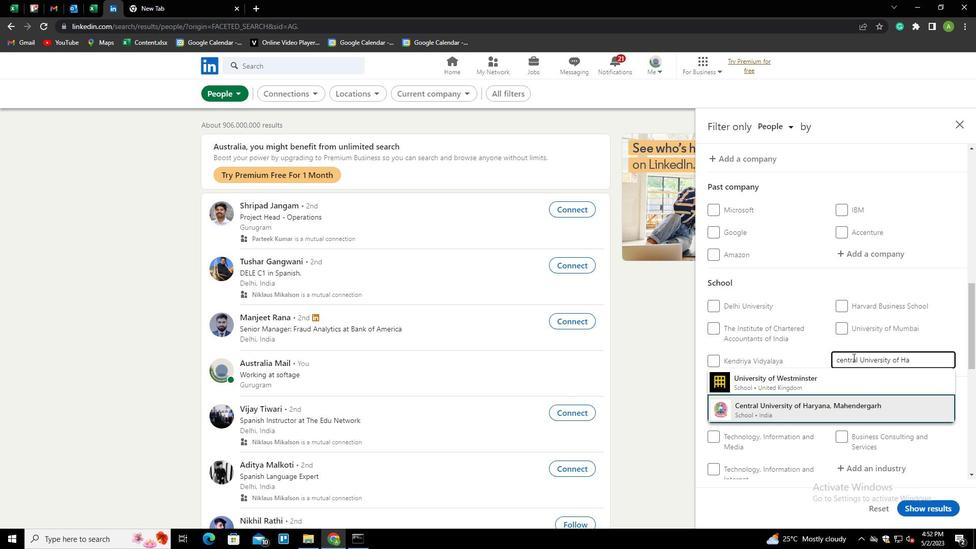 
Action: Mouse scrolled (853, 357) with delta (0, 0)
Screenshot: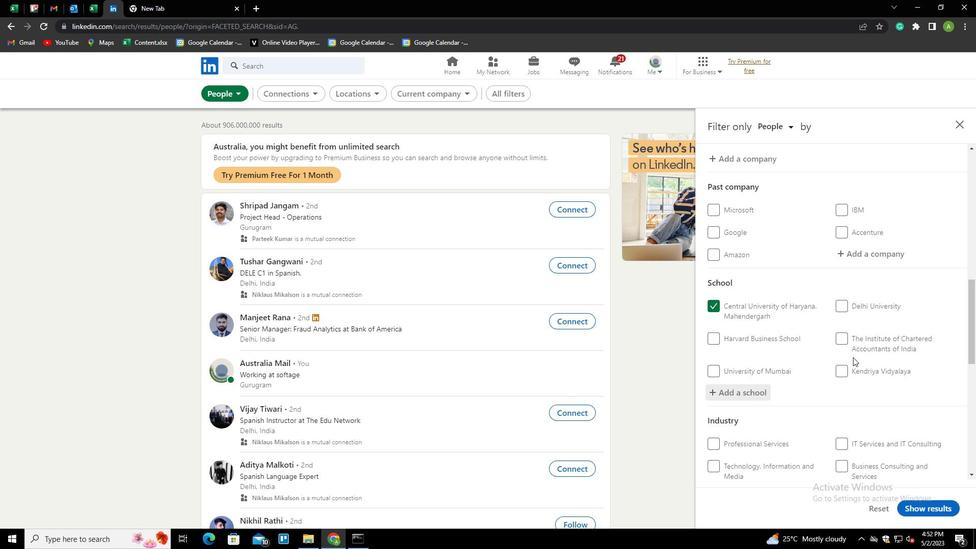 
Action: Mouse scrolled (853, 357) with delta (0, 0)
Screenshot: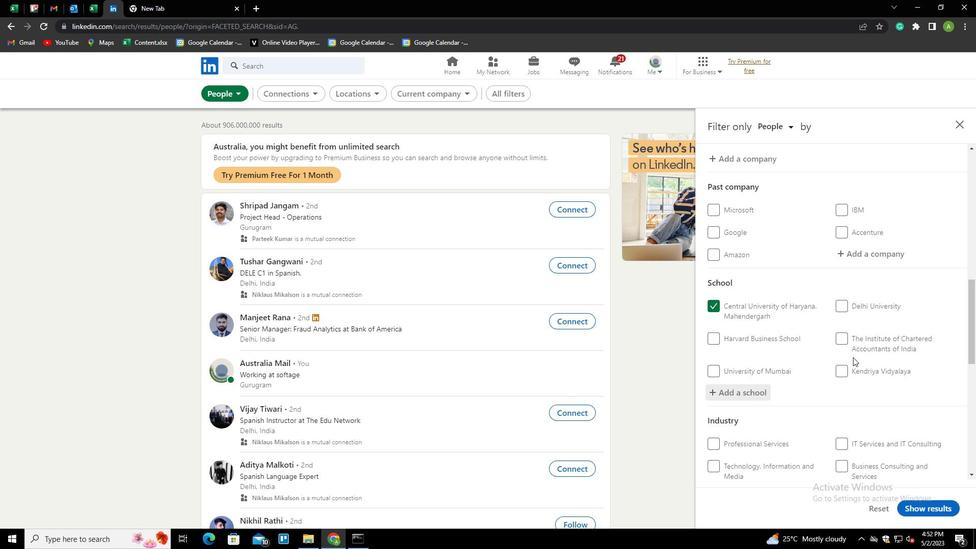 
Action: Mouse moved to (854, 367)
Screenshot: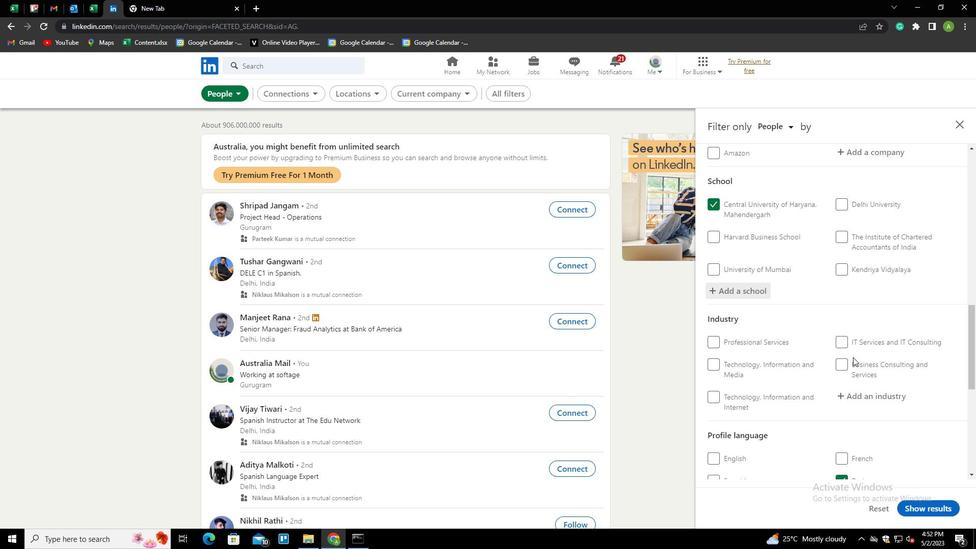 
Action: Mouse scrolled (854, 367) with delta (0, 0)
Screenshot: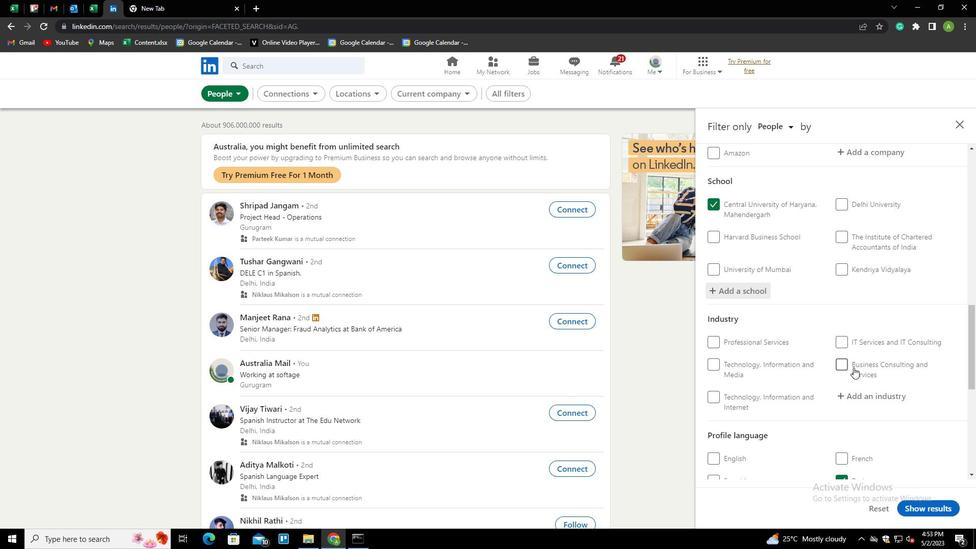 
Action: Mouse moved to (850, 346)
Screenshot: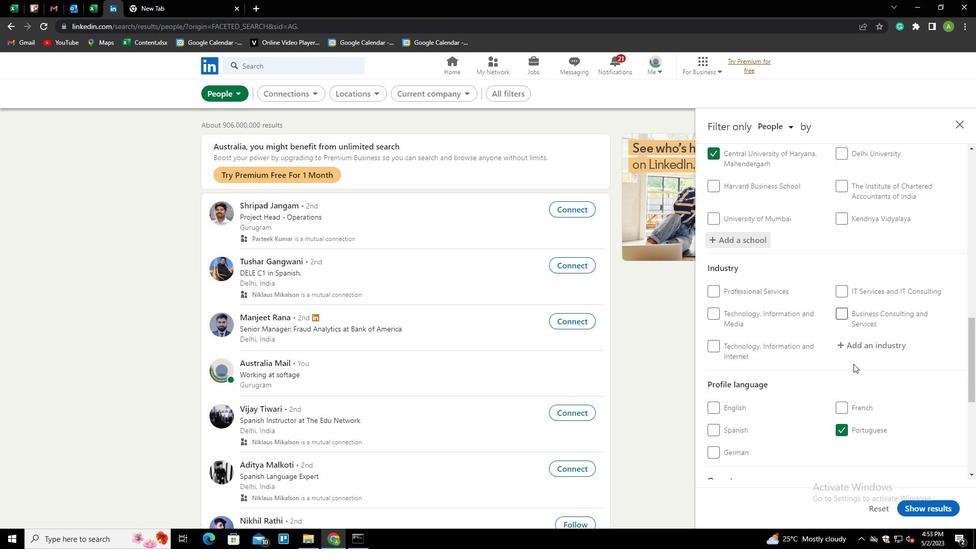 
Action: Mouse pressed left at (850, 346)
Screenshot: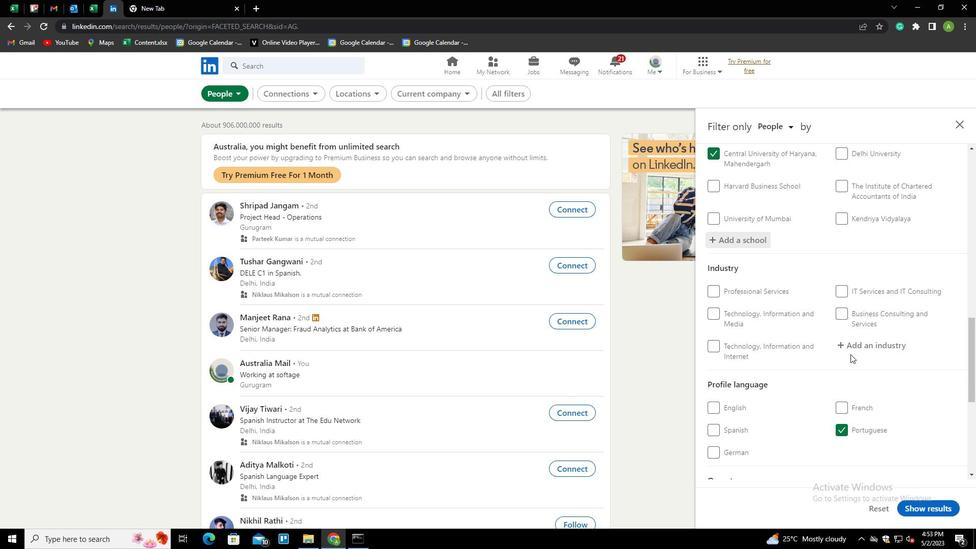 
Action: Mouse moved to (850, 345)
Screenshot: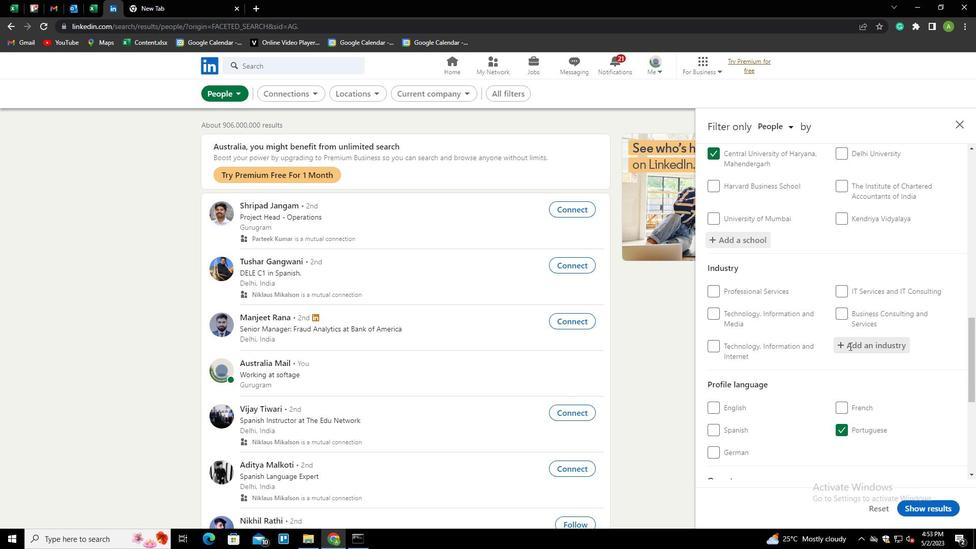 
Action: Mouse pressed left at (850, 345)
Screenshot: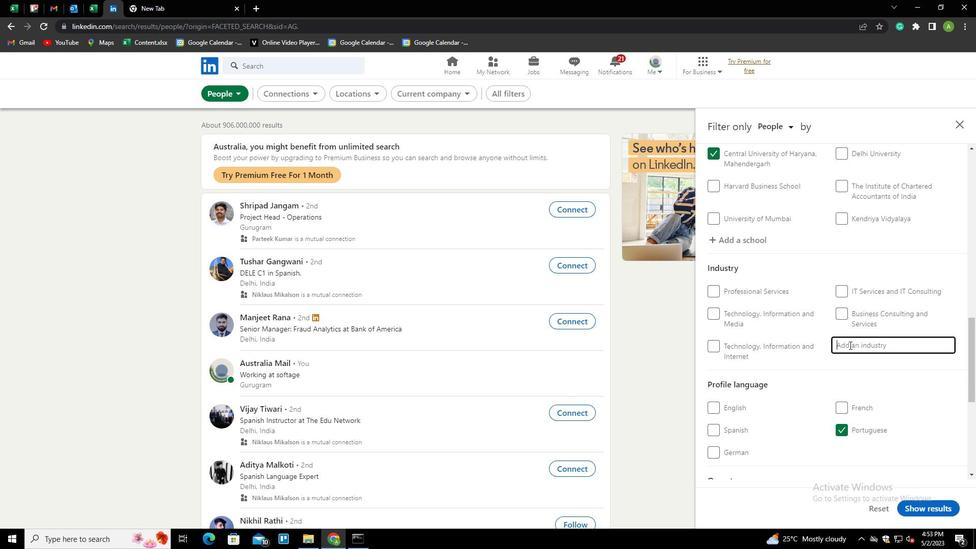
Action: Key pressed <Key.shift>PERSONAL<Key.space><Key.shift>CARE<Key.space><Key.shift>SERVICES<Key.down><Key.enter>
Screenshot: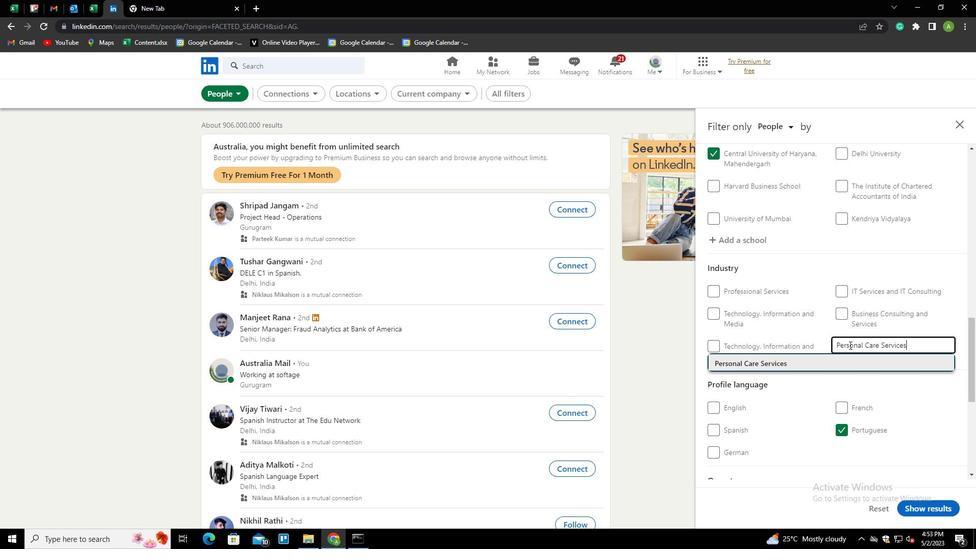 
Action: Mouse scrolled (850, 344) with delta (0, 0)
Screenshot: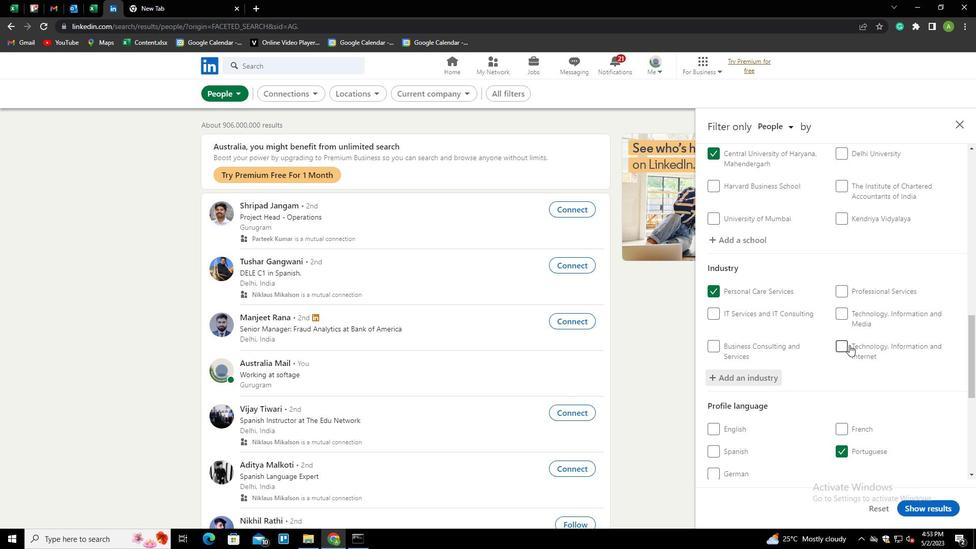 
Action: Mouse scrolled (850, 344) with delta (0, 0)
Screenshot: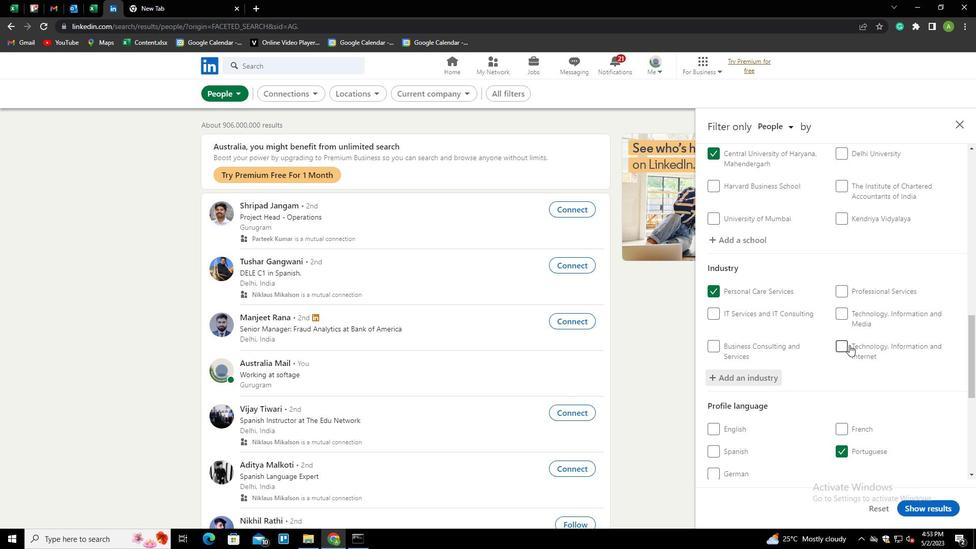 
Action: Mouse scrolled (850, 344) with delta (0, 0)
Screenshot: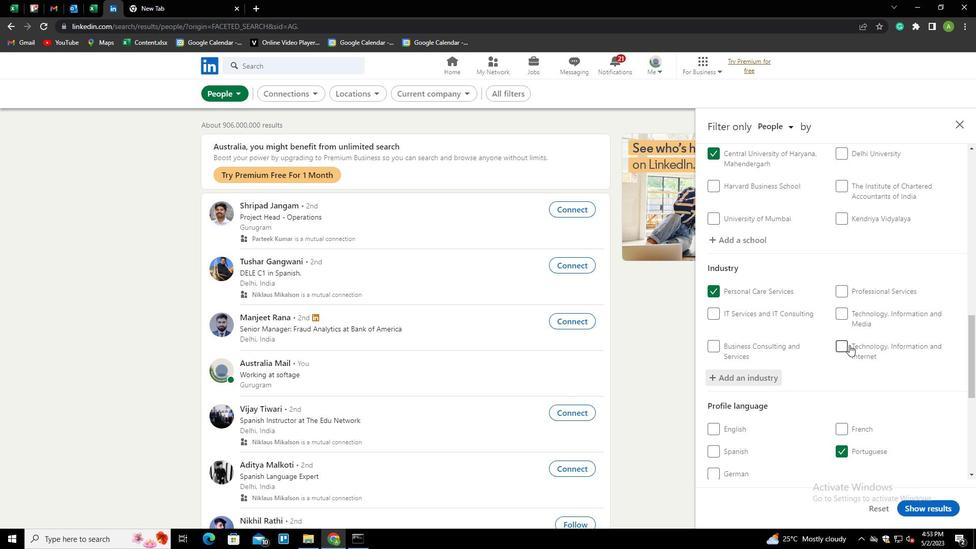 
Action: Mouse scrolled (850, 344) with delta (0, 0)
Screenshot: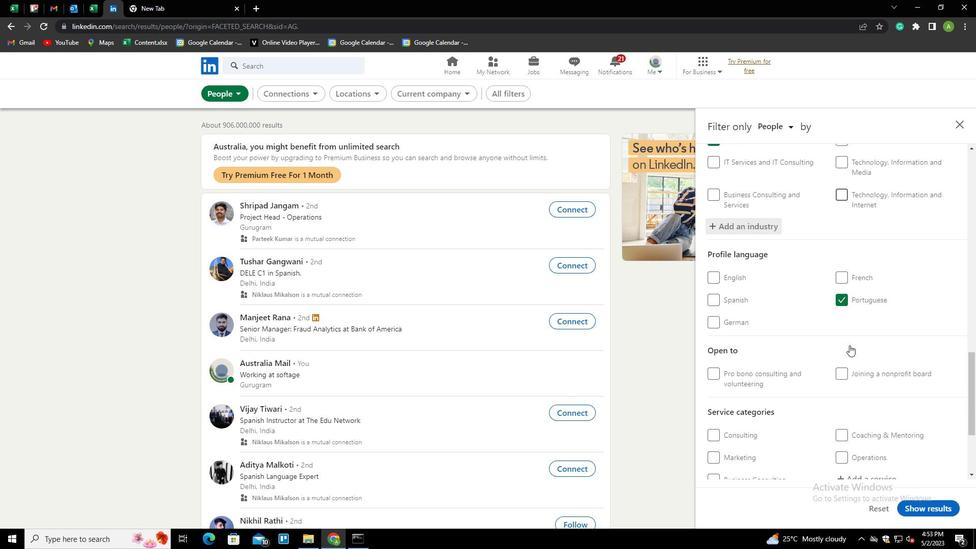 
Action: Mouse scrolled (850, 344) with delta (0, 0)
Screenshot: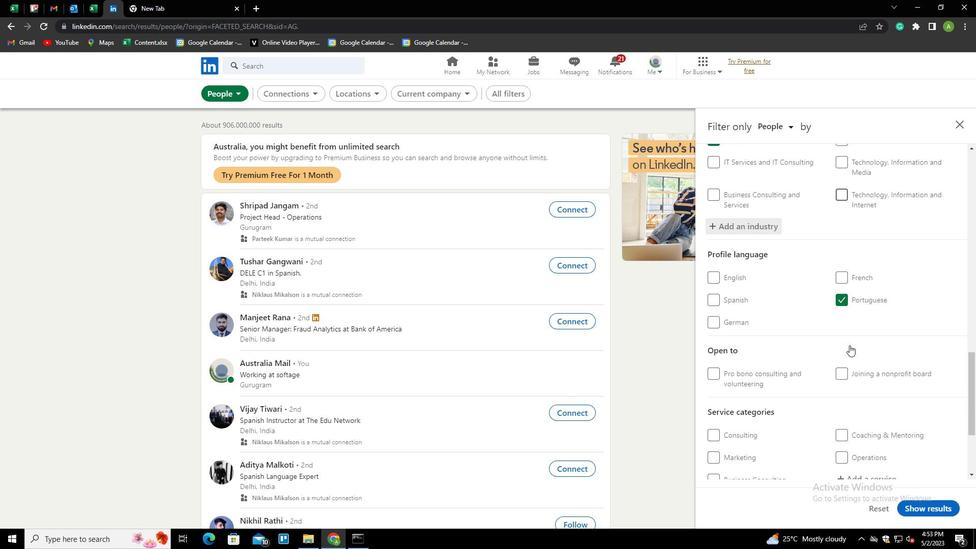 
Action: Mouse moved to (862, 378)
Screenshot: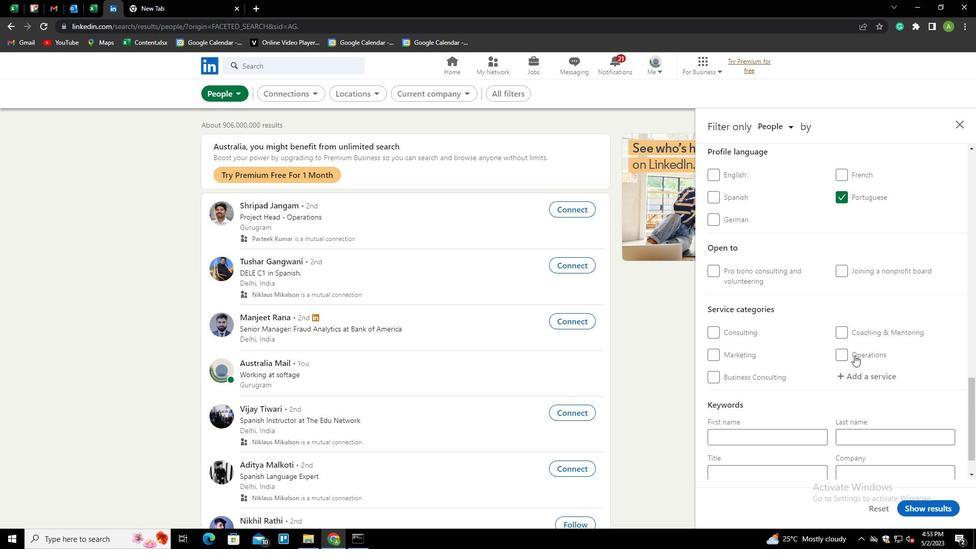 
Action: Mouse pressed left at (862, 378)
Screenshot: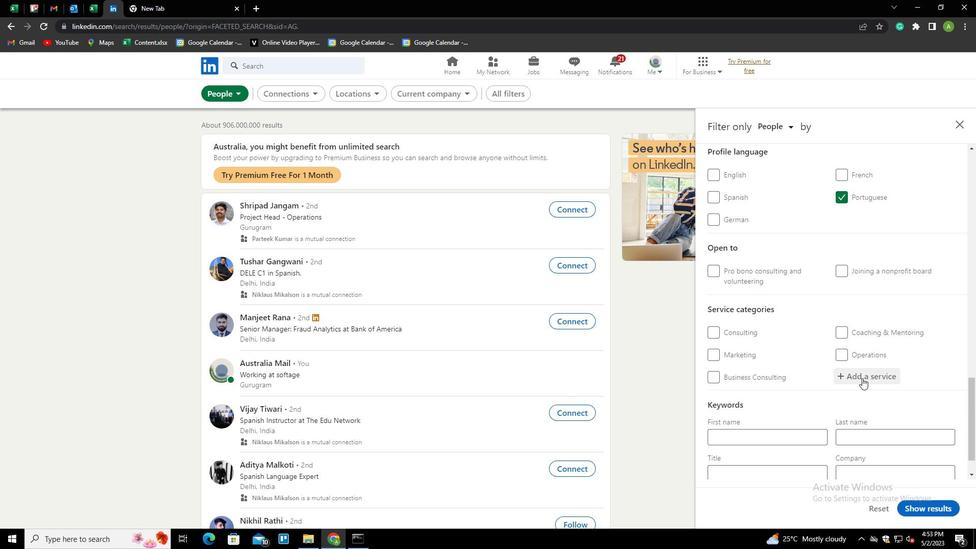 
Action: Mouse moved to (867, 376)
Screenshot: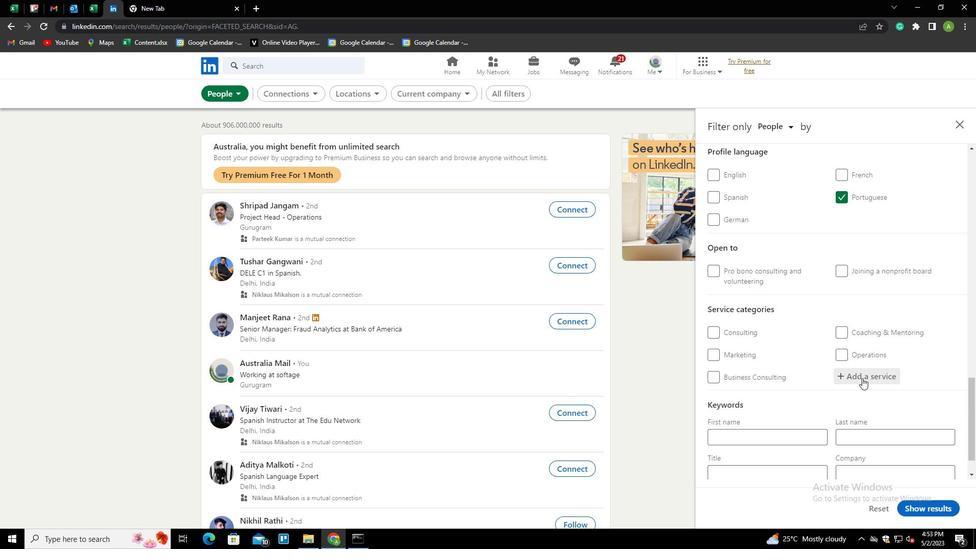 
Action: Mouse pressed left at (867, 376)
Screenshot: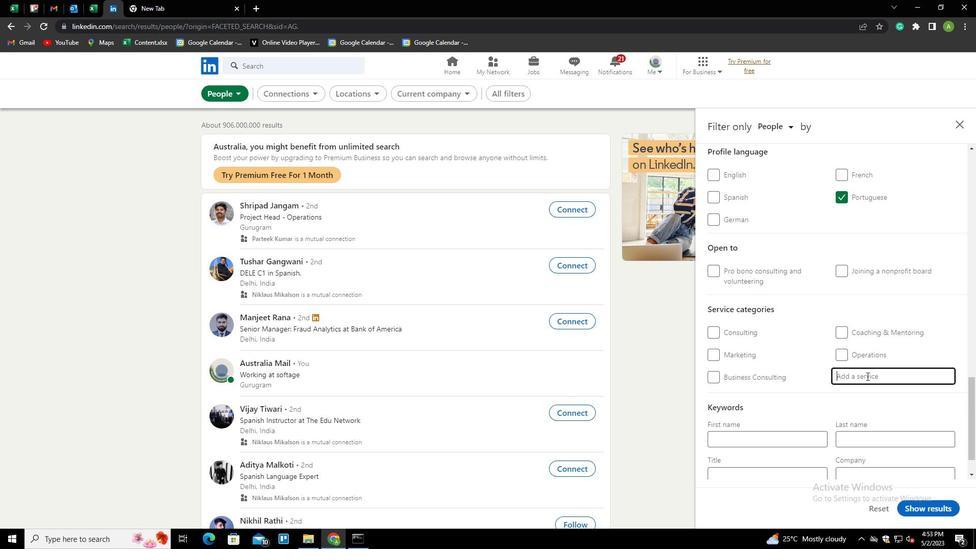 
Action: Key pressed <Key.shift><Key.shift><Key.shift><Key.shift><Key.shift><Key.shift><Key.shift><Key.shift><Key.shift><Key.shift><Key.shift>VIS<Key.backspace>DEOGRAPHY<Key.down><Key.enter>
Screenshot: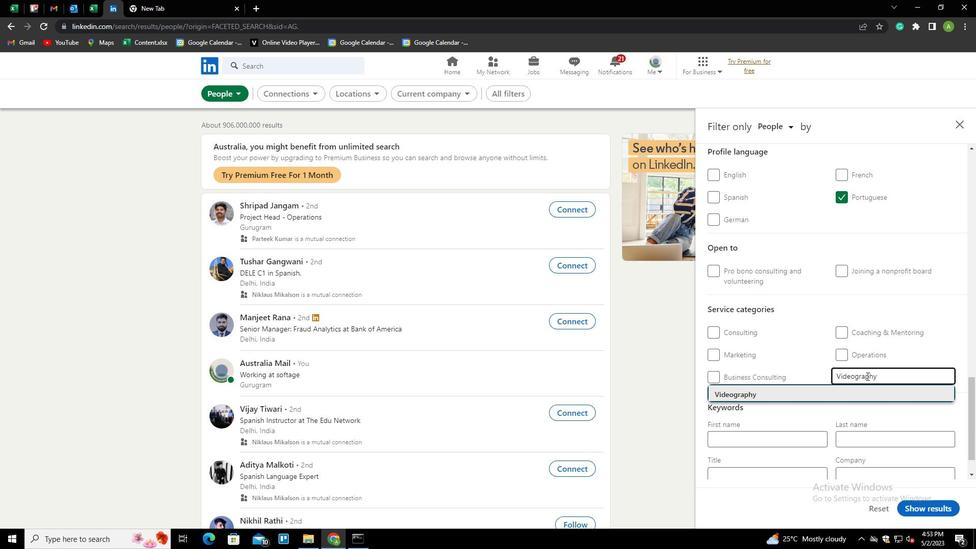 
Action: Mouse scrolled (867, 375) with delta (0, 0)
Screenshot: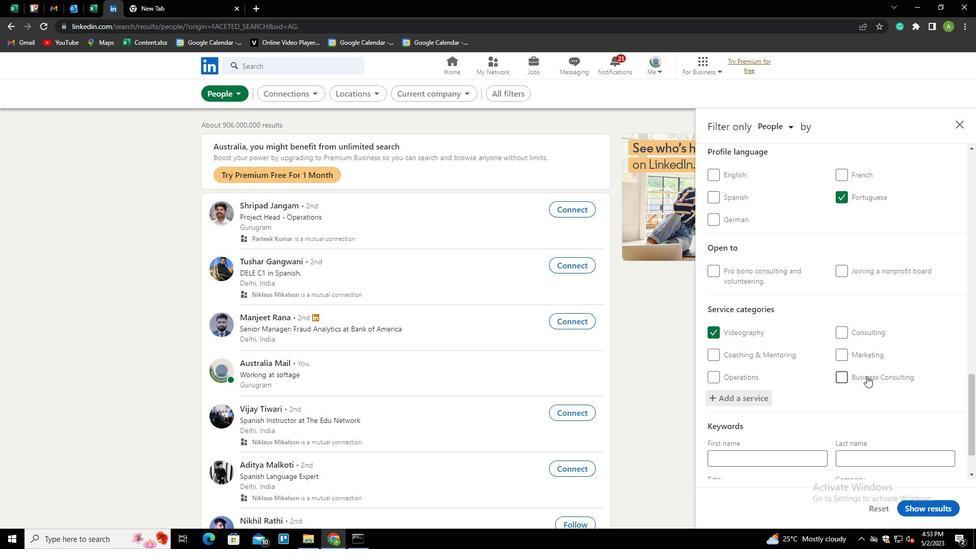 
Action: Mouse scrolled (867, 375) with delta (0, 0)
Screenshot: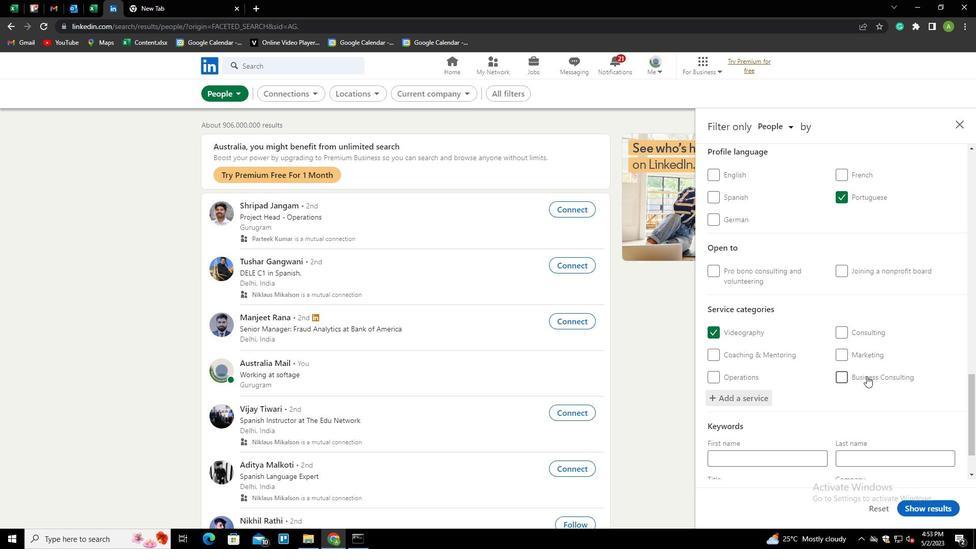 
Action: Mouse scrolled (867, 375) with delta (0, 0)
Screenshot: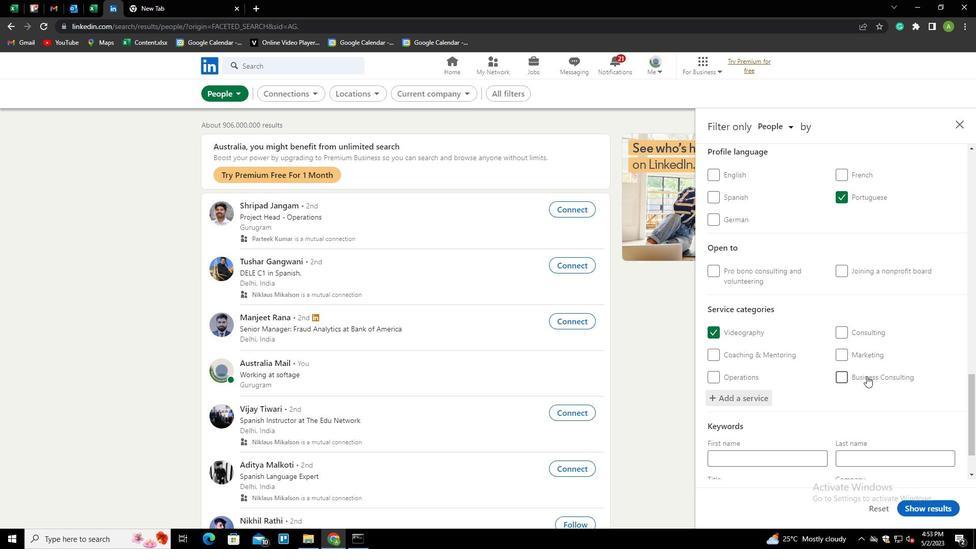 
Action: Mouse scrolled (867, 375) with delta (0, 0)
Screenshot: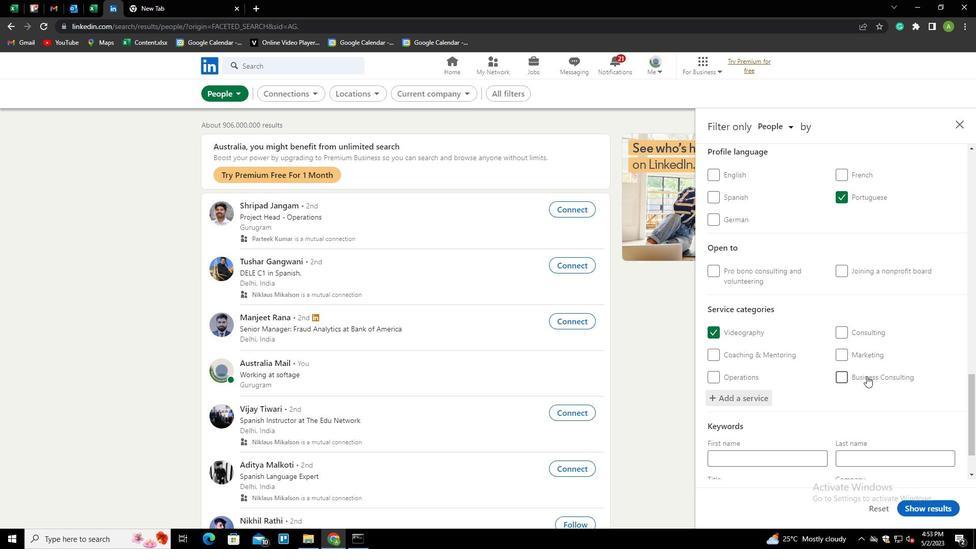 
Action: Mouse scrolled (867, 375) with delta (0, 0)
Screenshot: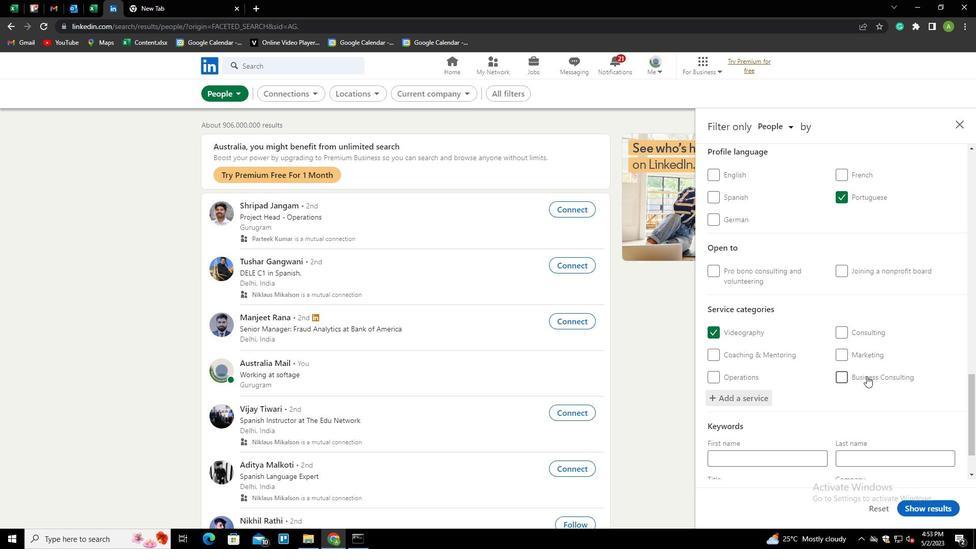 
Action: Mouse scrolled (867, 375) with delta (0, 0)
Screenshot: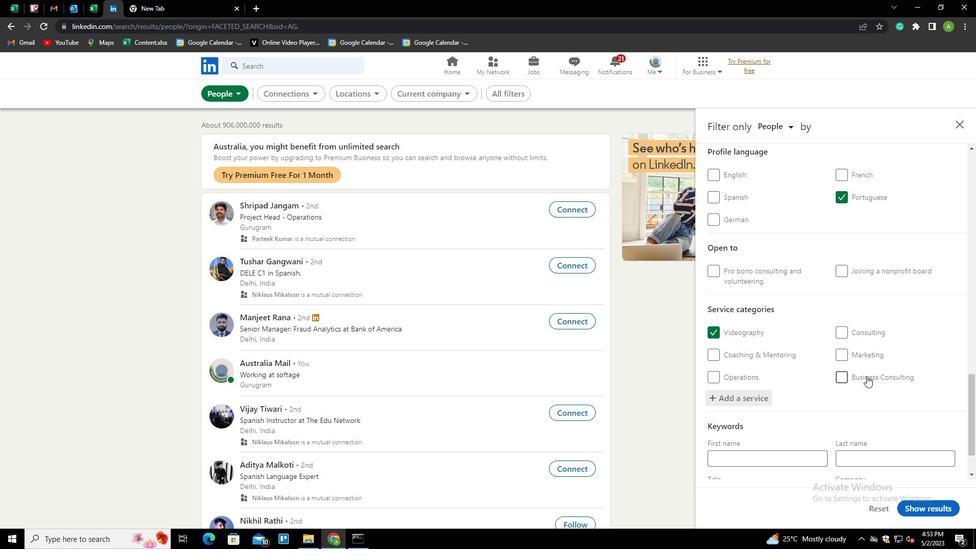 
Action: Mouse scrolled (867, 375) with delta (0, 0)
Screenshot: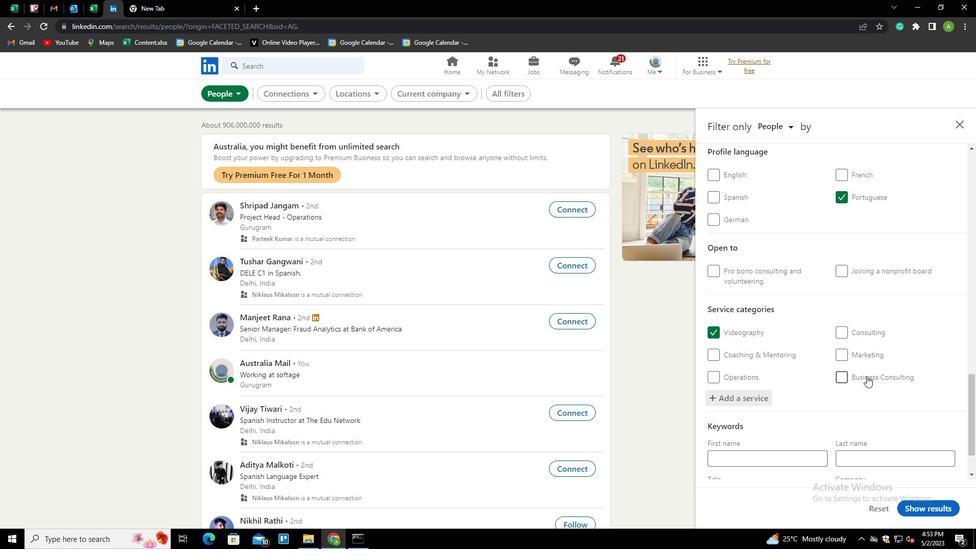 
Action: Mouse moved to (791, 432)
Screenshot: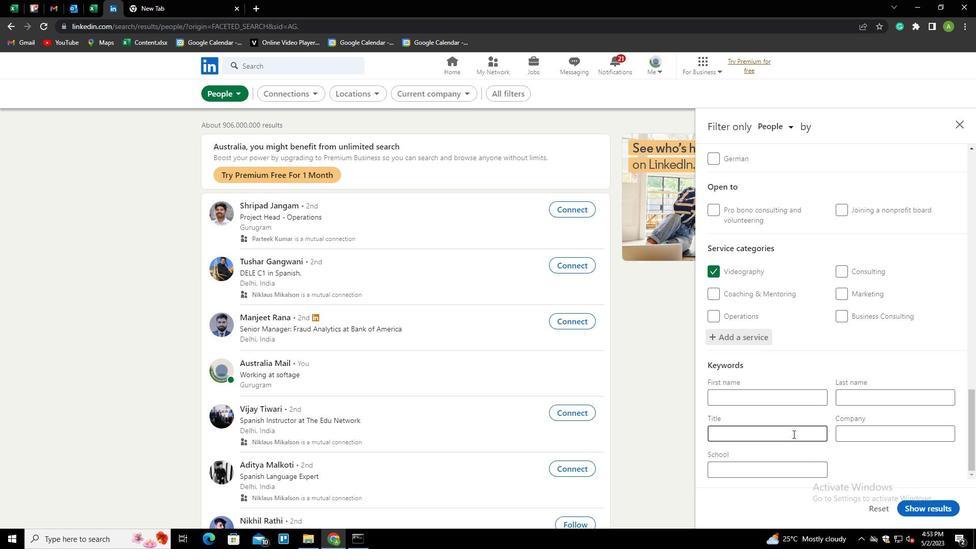 
Action: Mouse pressed left at (791, 432)
Screenshot: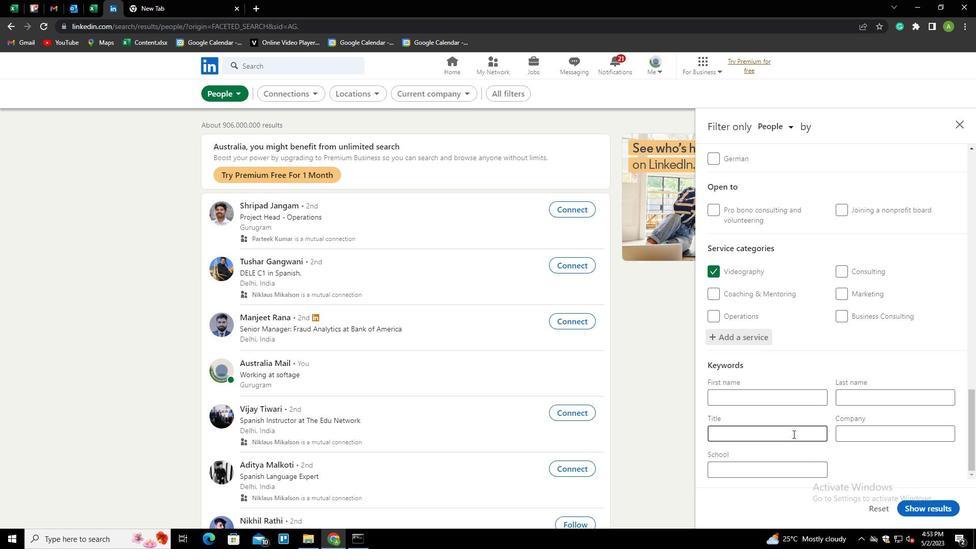 
Action: Key pressed <Key.shift>THERAPY<Key.space><Key.shift>ASSISTANT
Screenshot: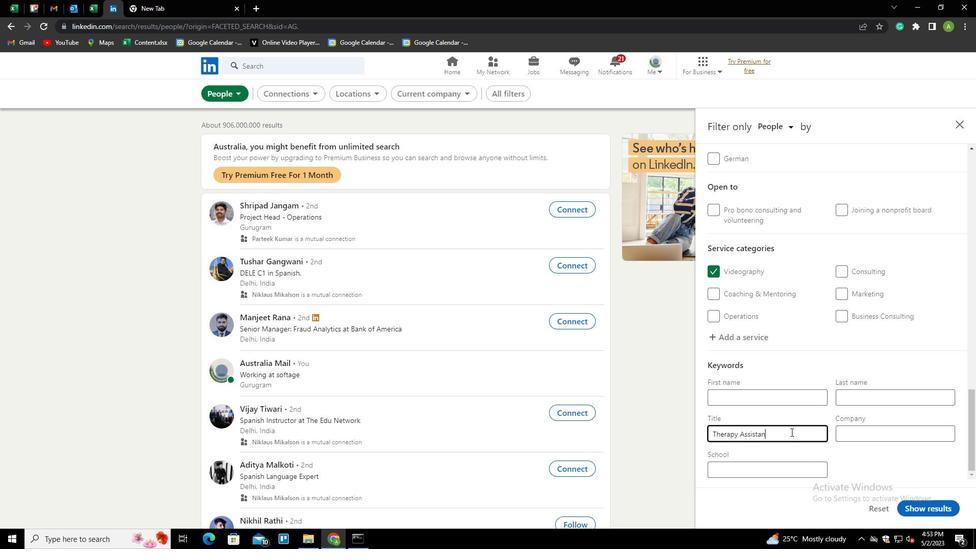 
Action: Mouse moved to (862, 446)
Screenshot: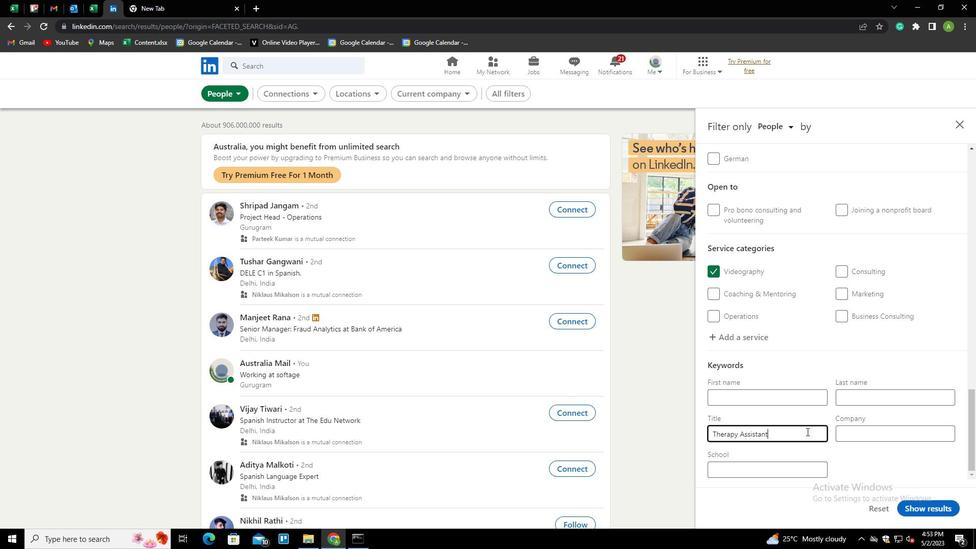 
Action: Mouse pressed left at (862, 446)
Screenshot: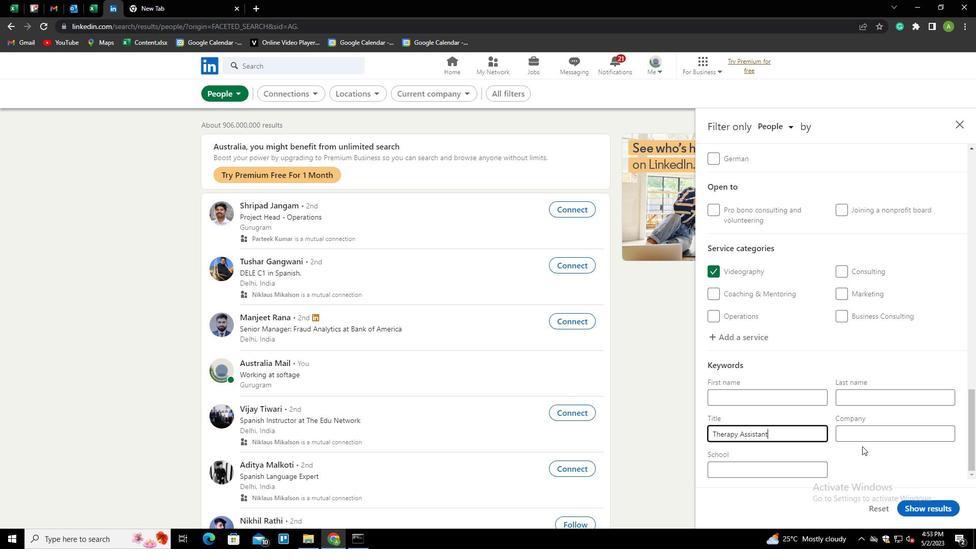 
Action: Mouse moved to (920, 508)
Screenshot: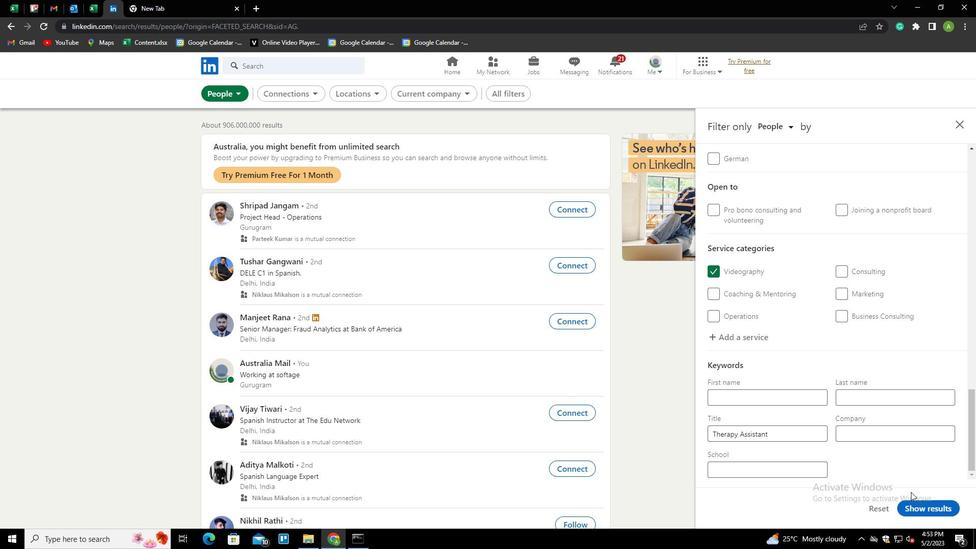
Action: Mouse pressed left at (920, 508)
Screenshot: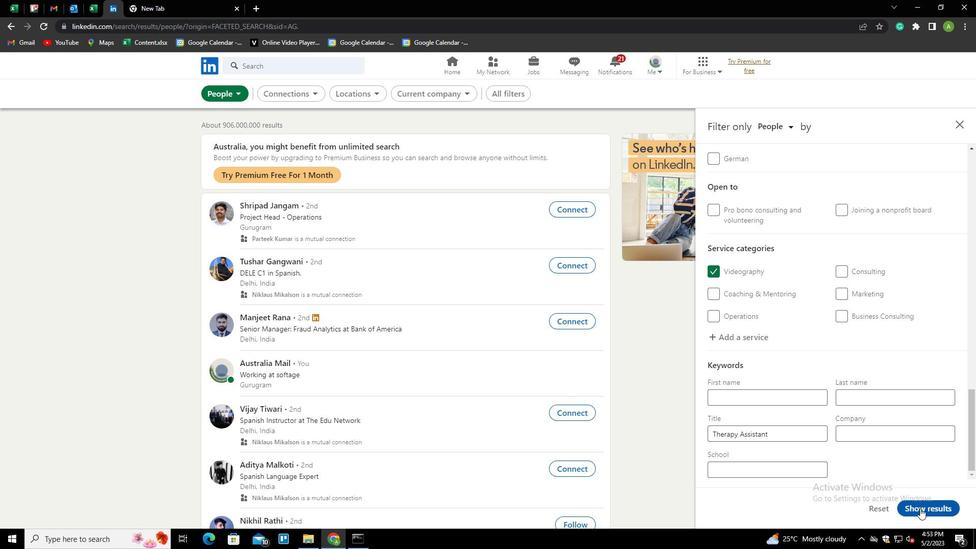 
